 Task: Add Attachment from Google Drive to Card Card0000000355 in Board Board0000000089 in Workspace WS0000000030 in Trello. Add Cover Orange to Card Card0000000355 in Board Board0000000089 in Workspace WS0000000030 in Trello. Add "Add Label …" with "Title" Title0000000355 to Button Button0000000355 to Card Card0000000355 in Board Board0000000089 in Workspace WS0000000030 in Trello. Add Description DS0000000355 to Card Card0000000355 in Board Board0000000089 in Workspace WS0000000030 in Trello. Add Comment CM0000000355 to Card Card0000000355 in Board Board0000000089 in Workspace WS0000000030 in Trello
Action: Mouse moved to (429, 551)
Screenshot: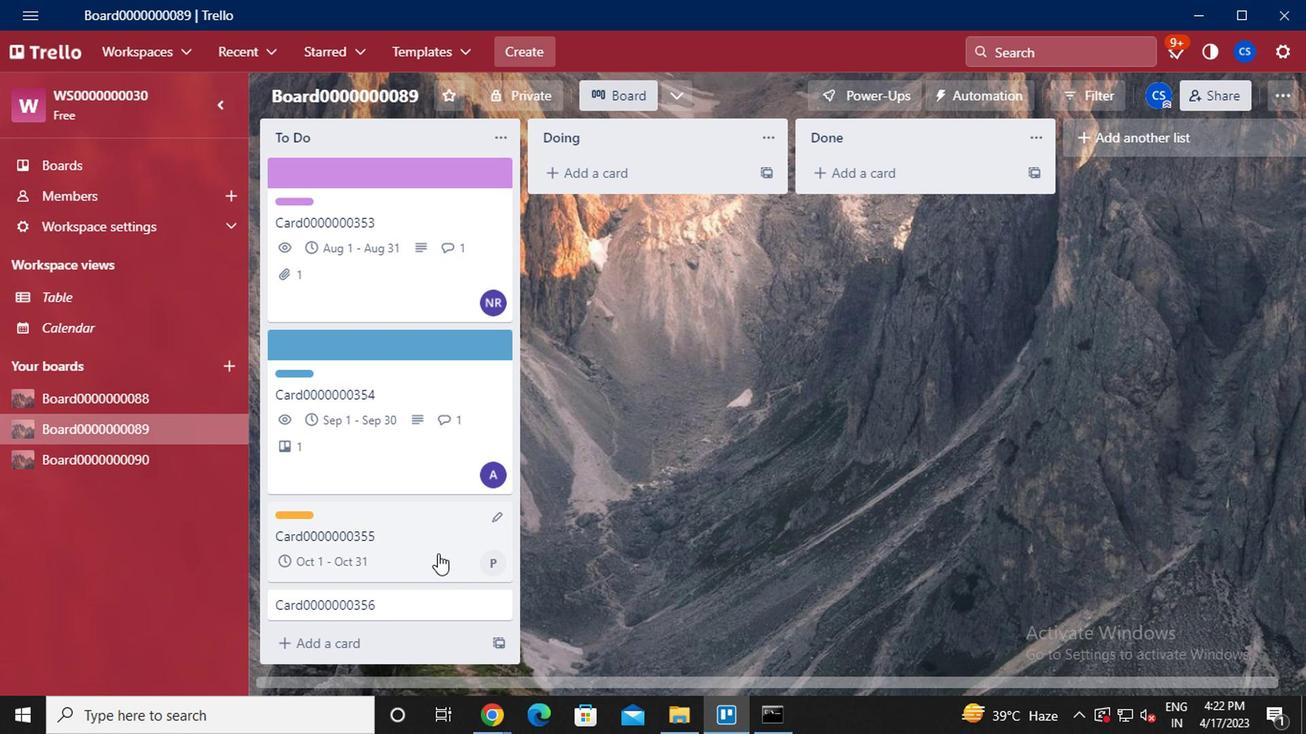 
Action: Mouse pressed left at (429, 551)
Screenshot: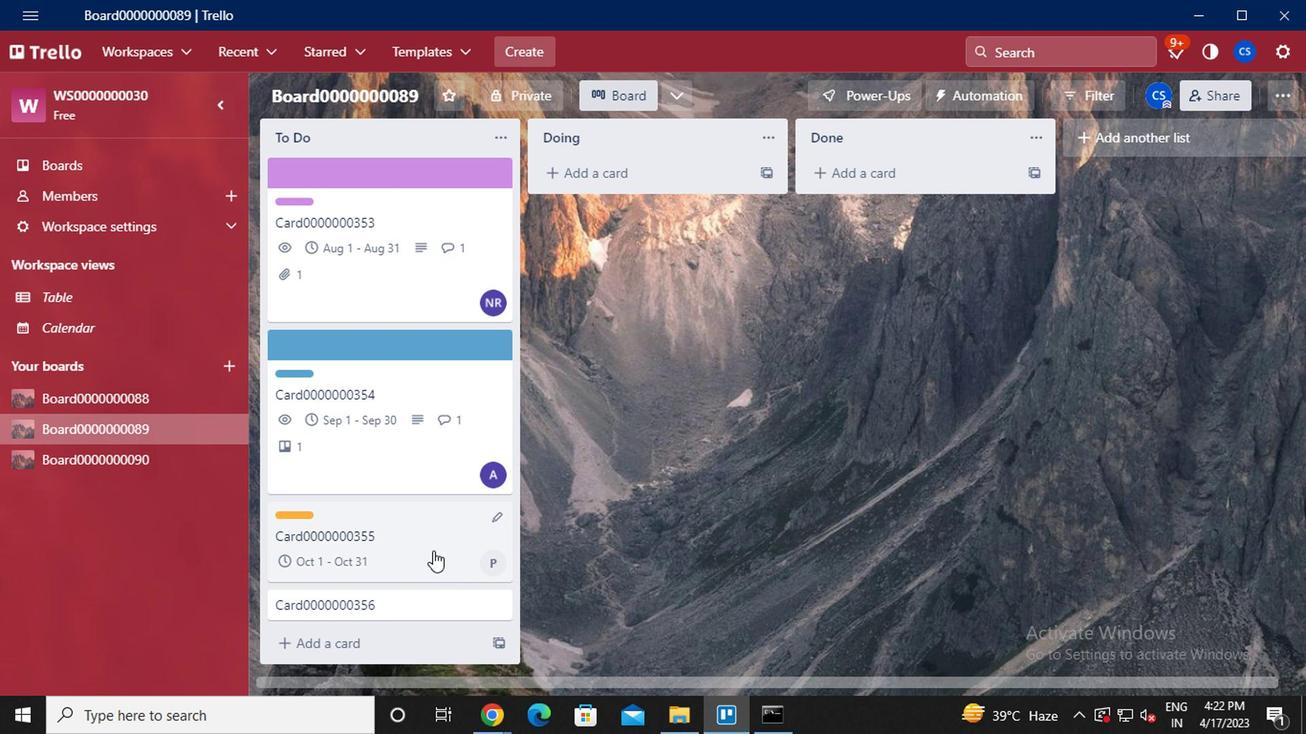 
Action: Mouse moved to (918, 340)
Screenshot: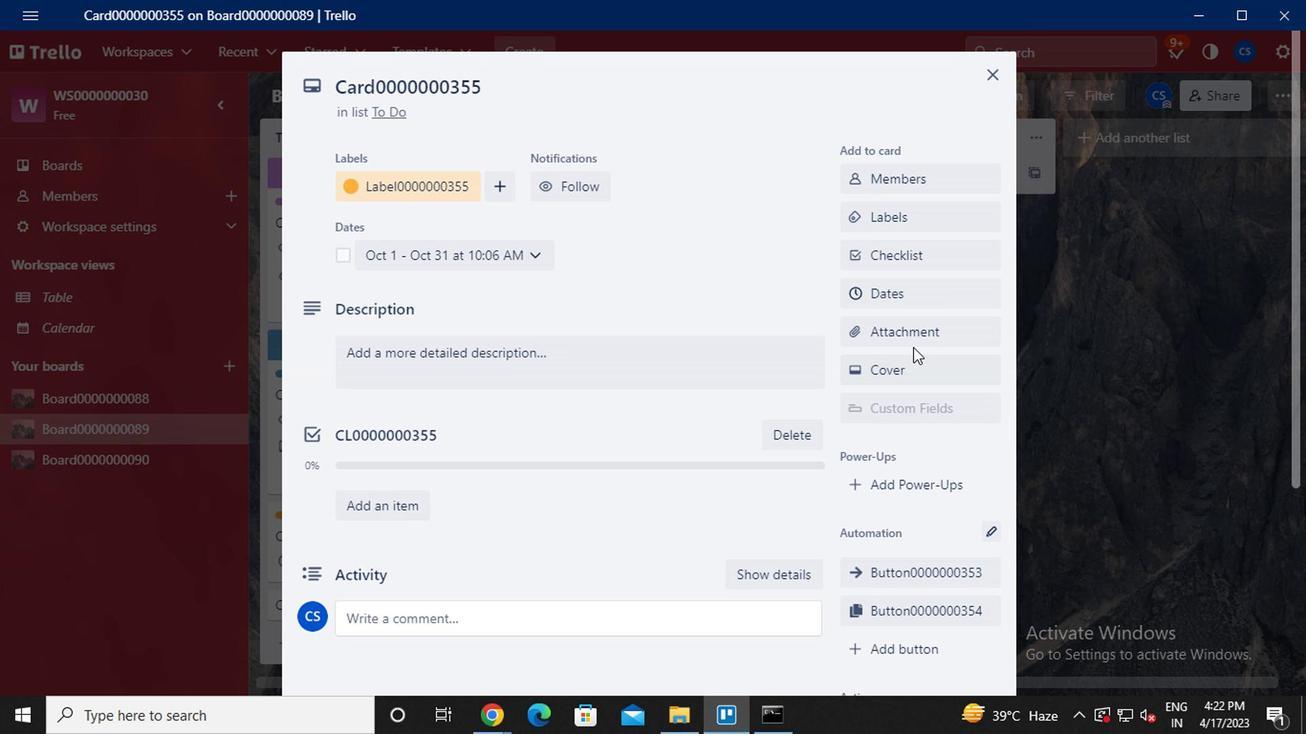 
Action: Mouse pressed left at (918, 340)
Screenshot: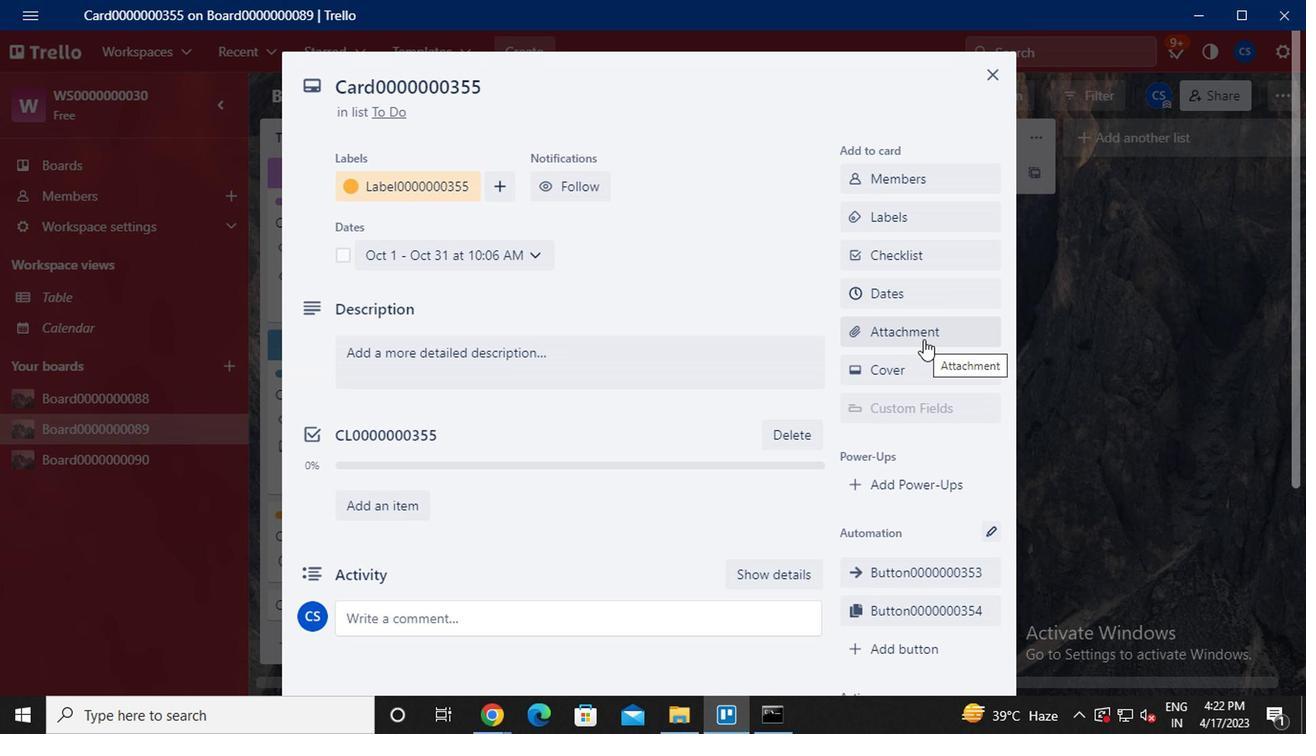 
Action: Mouse moved to (897, 223)
Screenshot: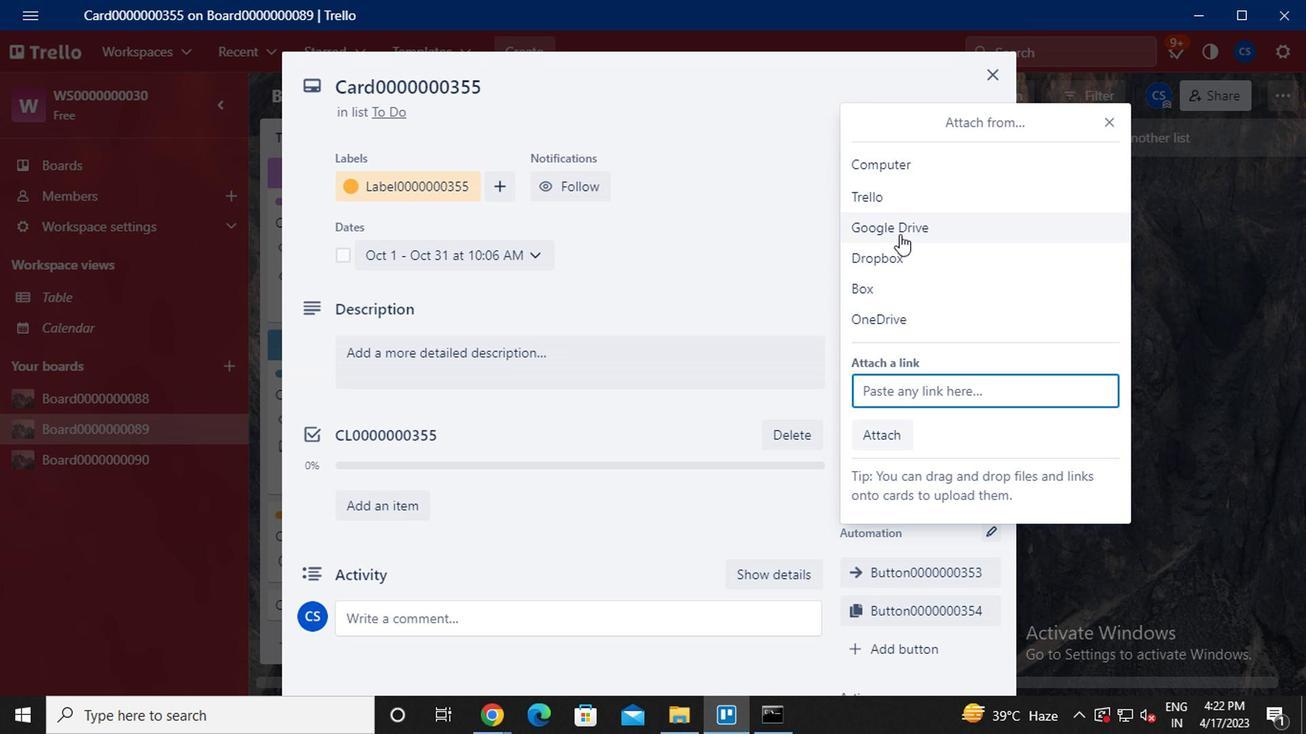 
Action: Mouse pressed left at (897, 223)
Screenshot: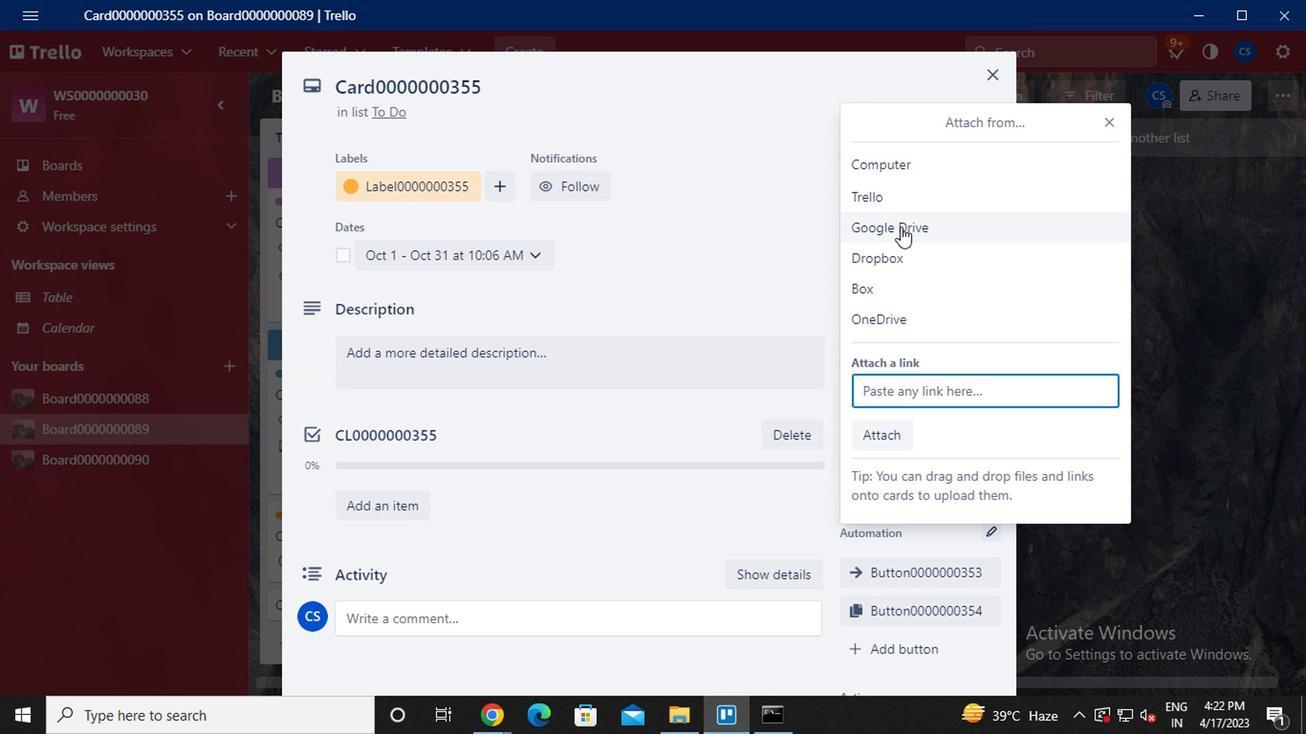 
Action: Mouse moved to (291, 353)
Screenshot: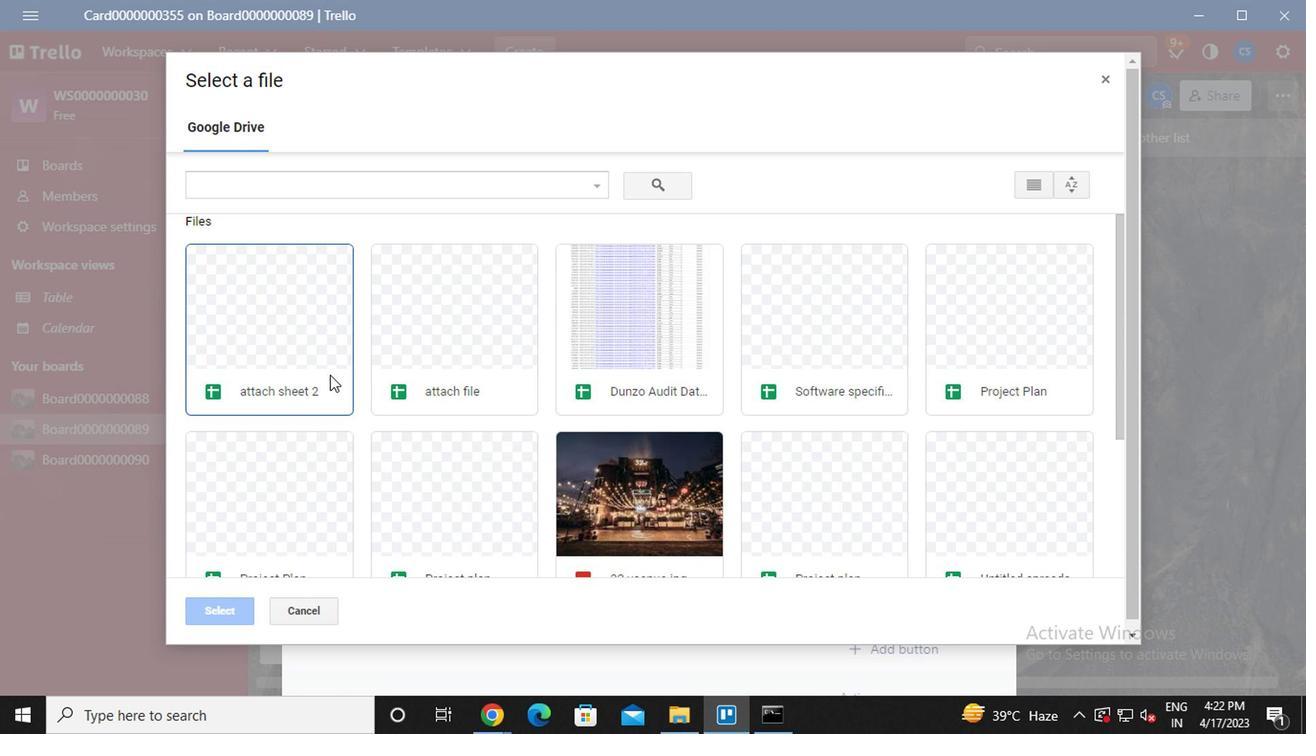 
Action: Mouse pressed left at (291, 353)
Screenshot: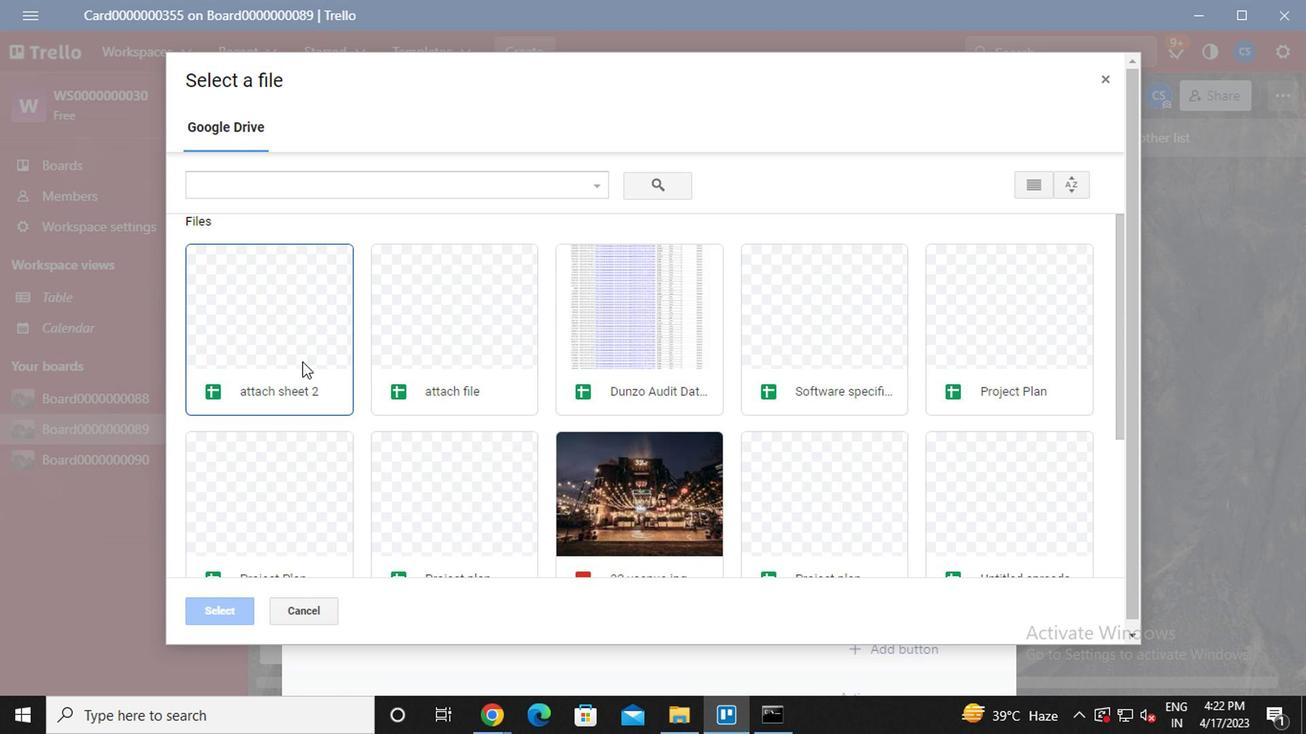 
Action: Mouse pressed left at (291, 353)
Screenshot: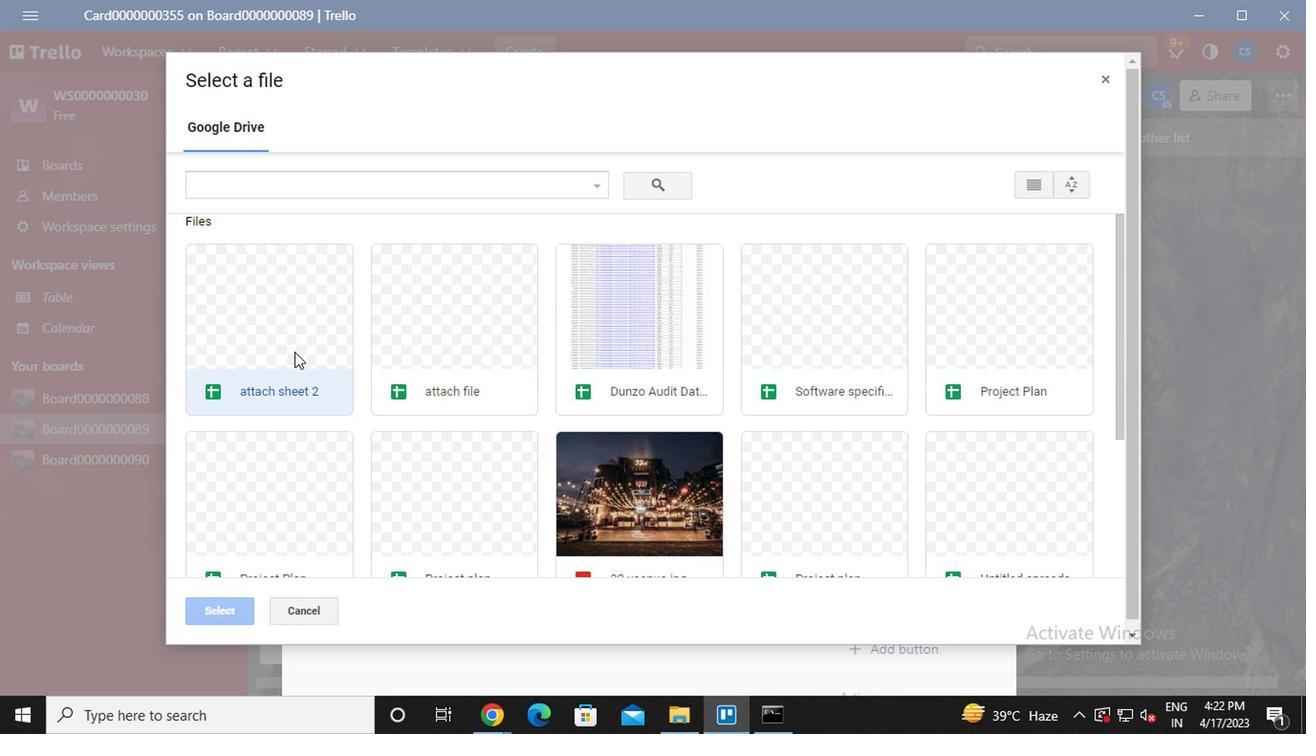 
Action: Mouse moved to (891, 361)
Screenshot: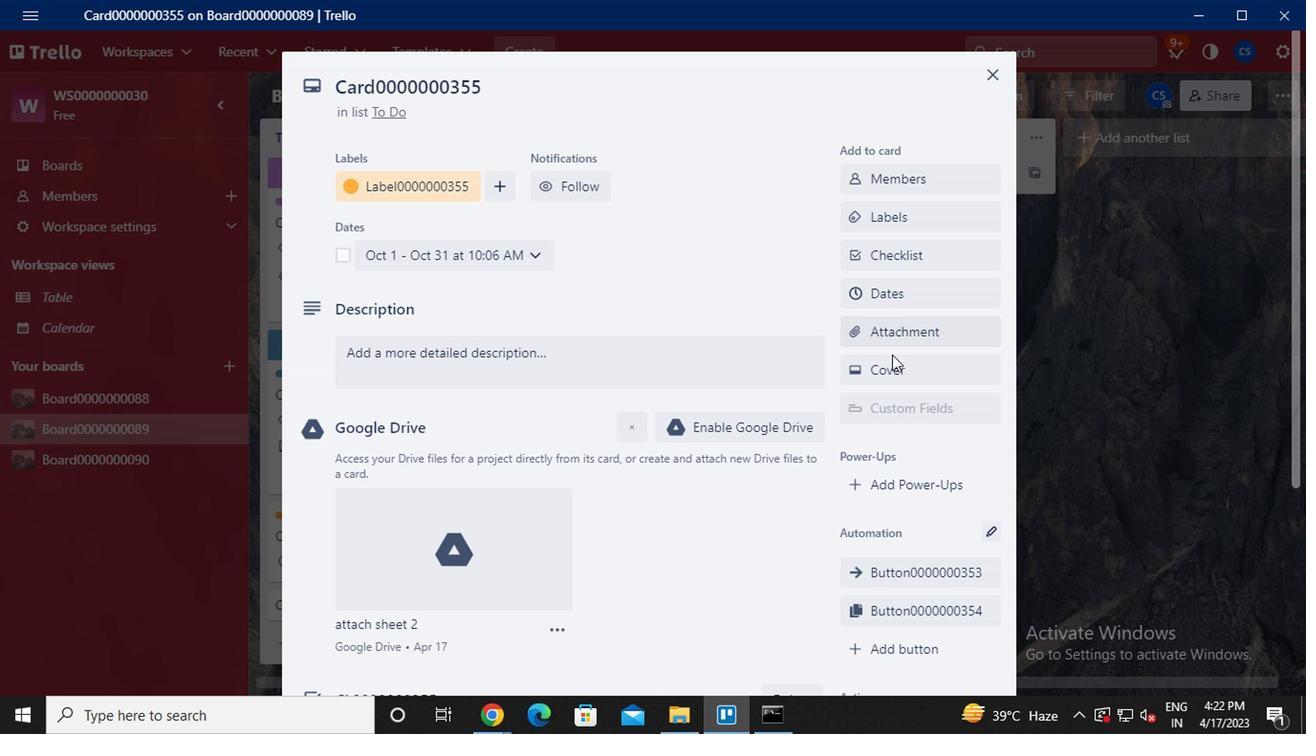 
Action: Mouse pressed left at (891, 361)
Screenshot: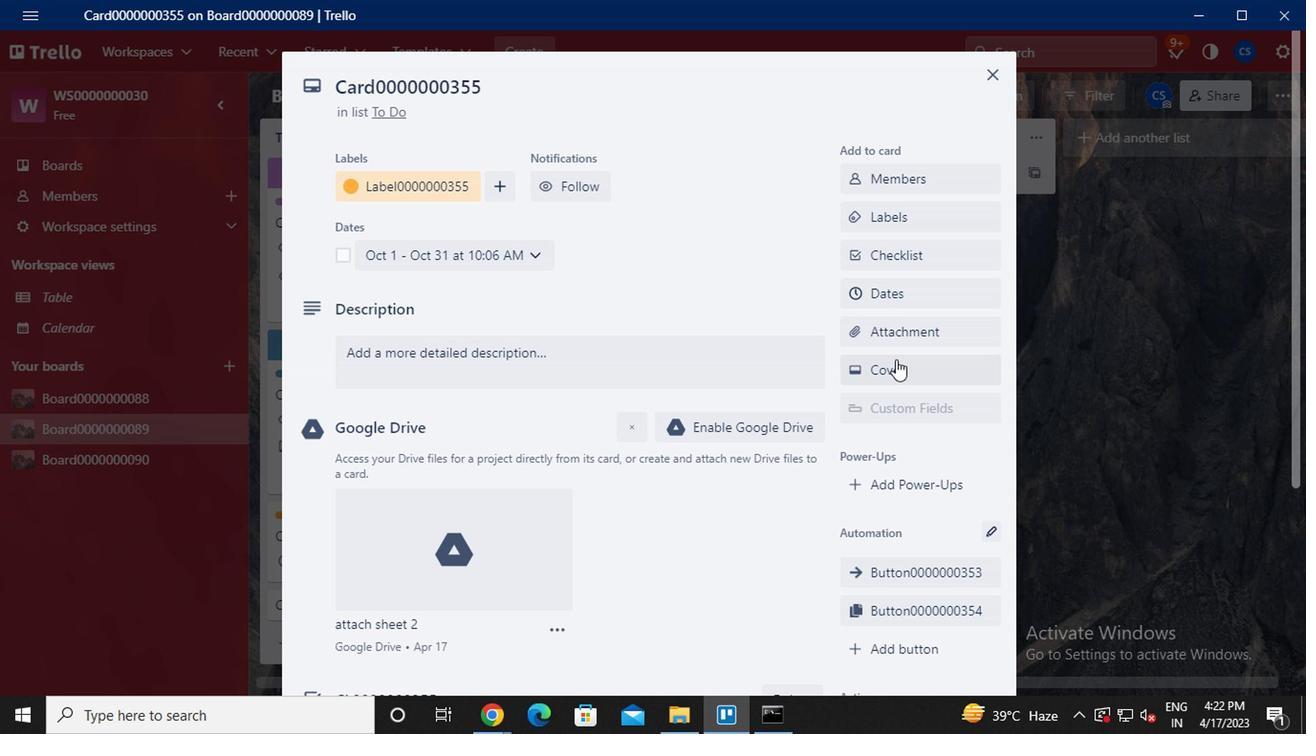 
Action: Mouse moved to (996, 329)
Screenshot: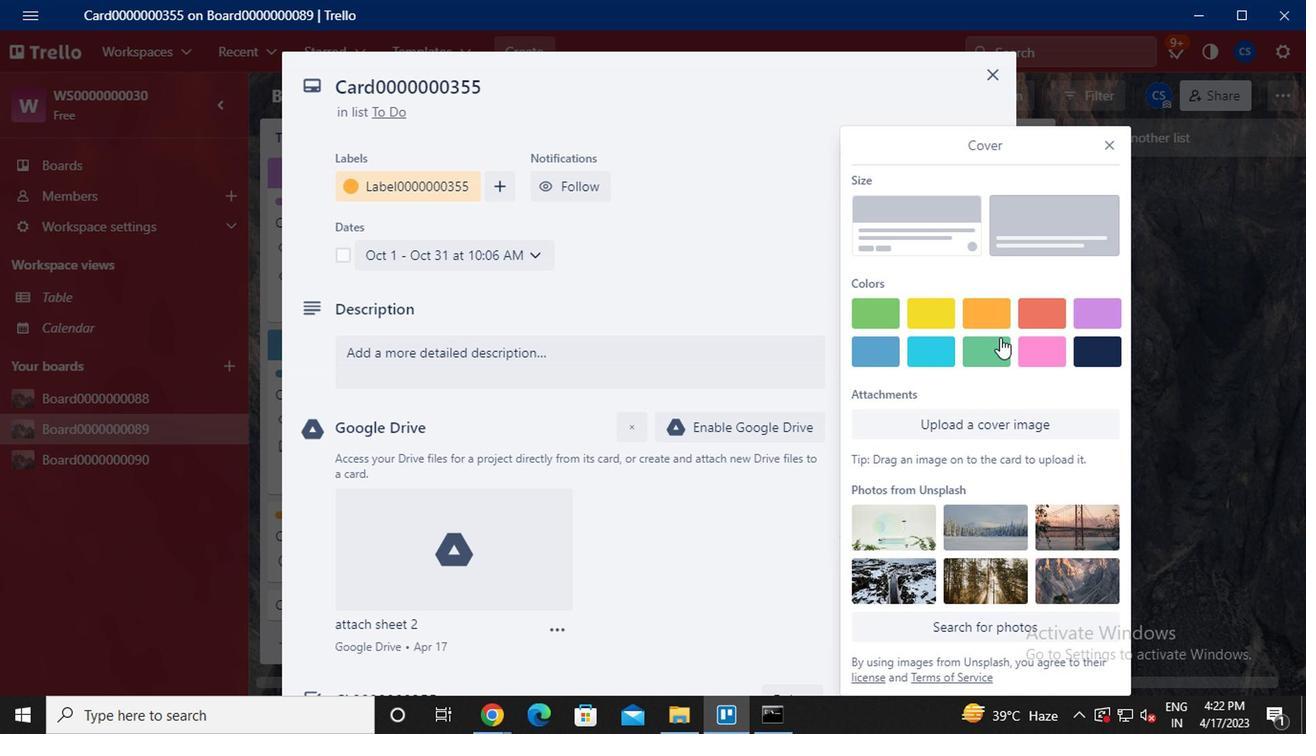 
Action: Mouse pressed left at (996, 329)
Screenshot: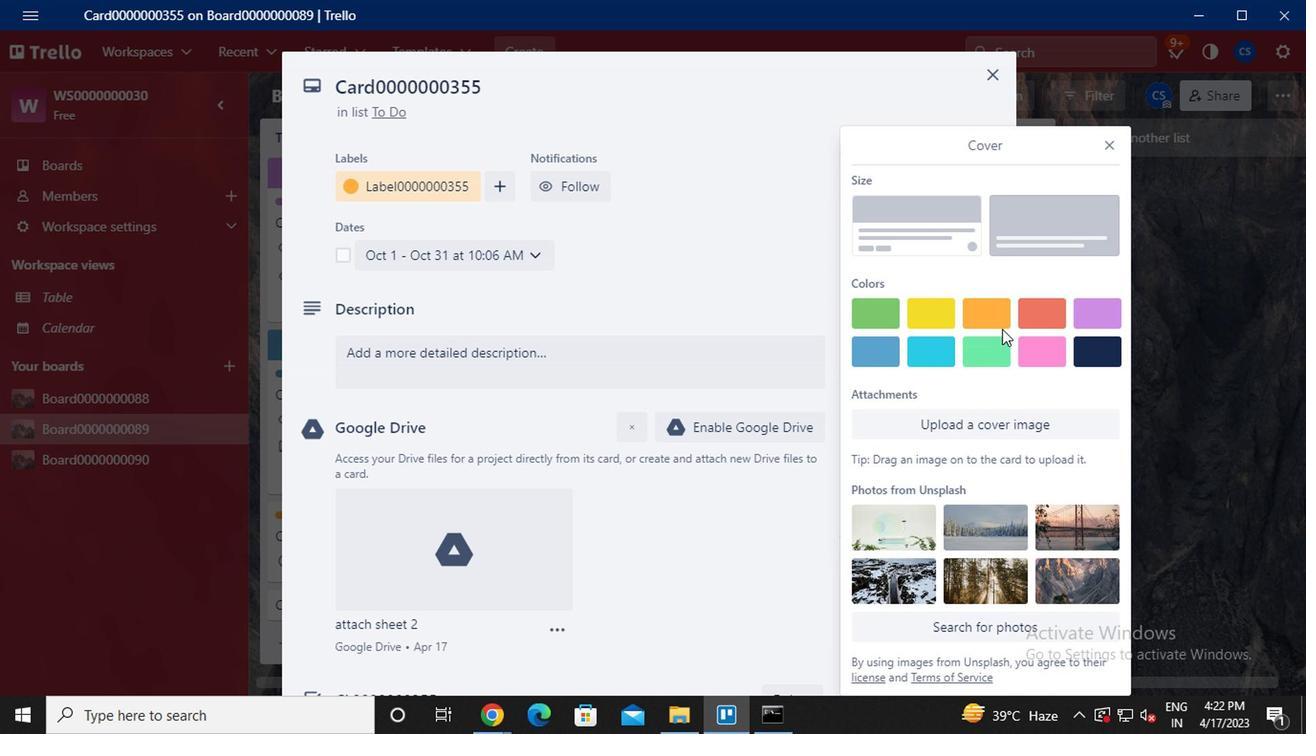 
Action: Mouse moved to (1106, 112)
Screenshot: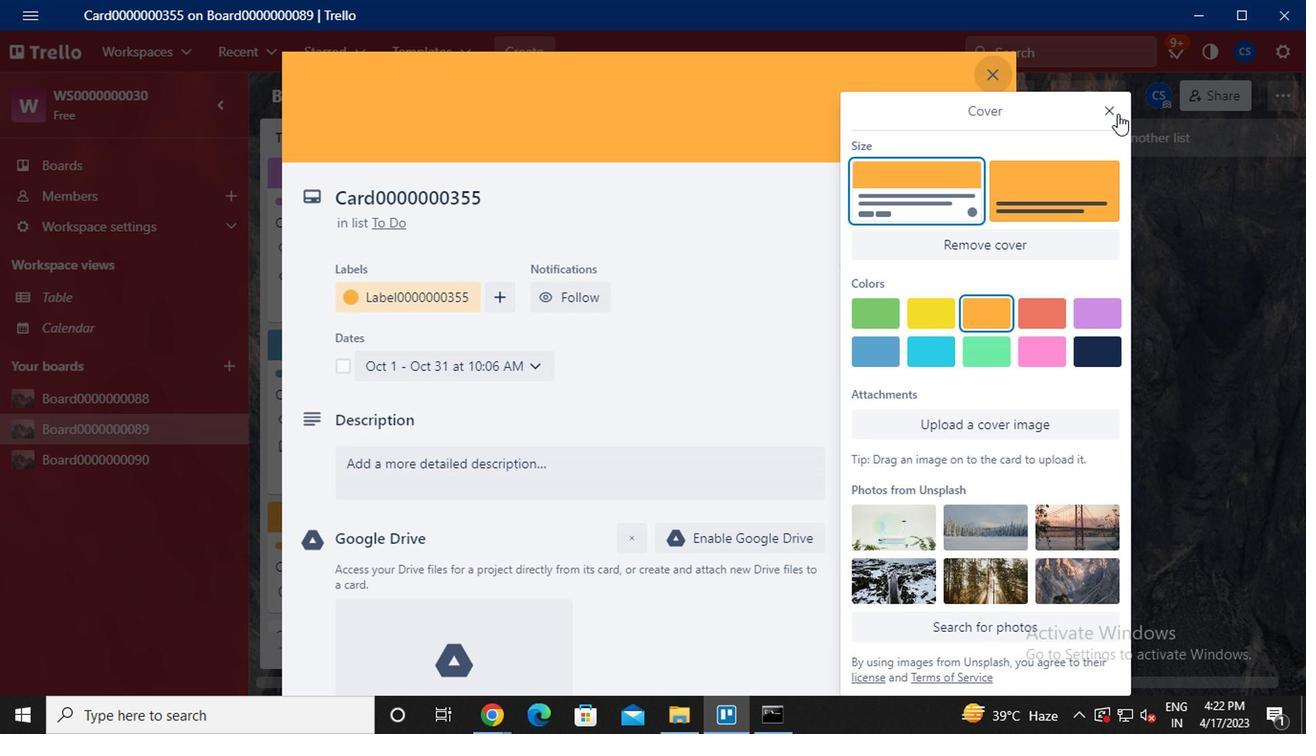 
Action: Mouse pressed left at (1106, 112)
Screenshot: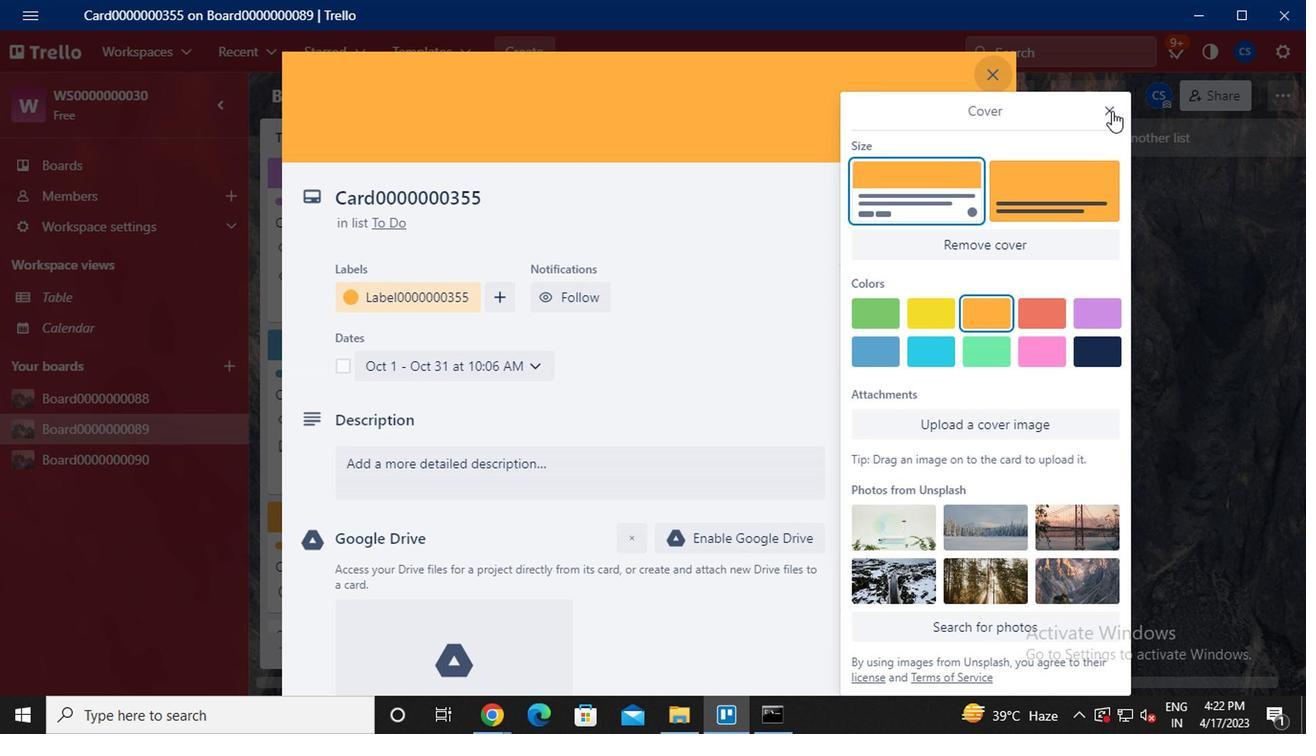 
Action: Mouse moved to (868, 380)
Screenshot: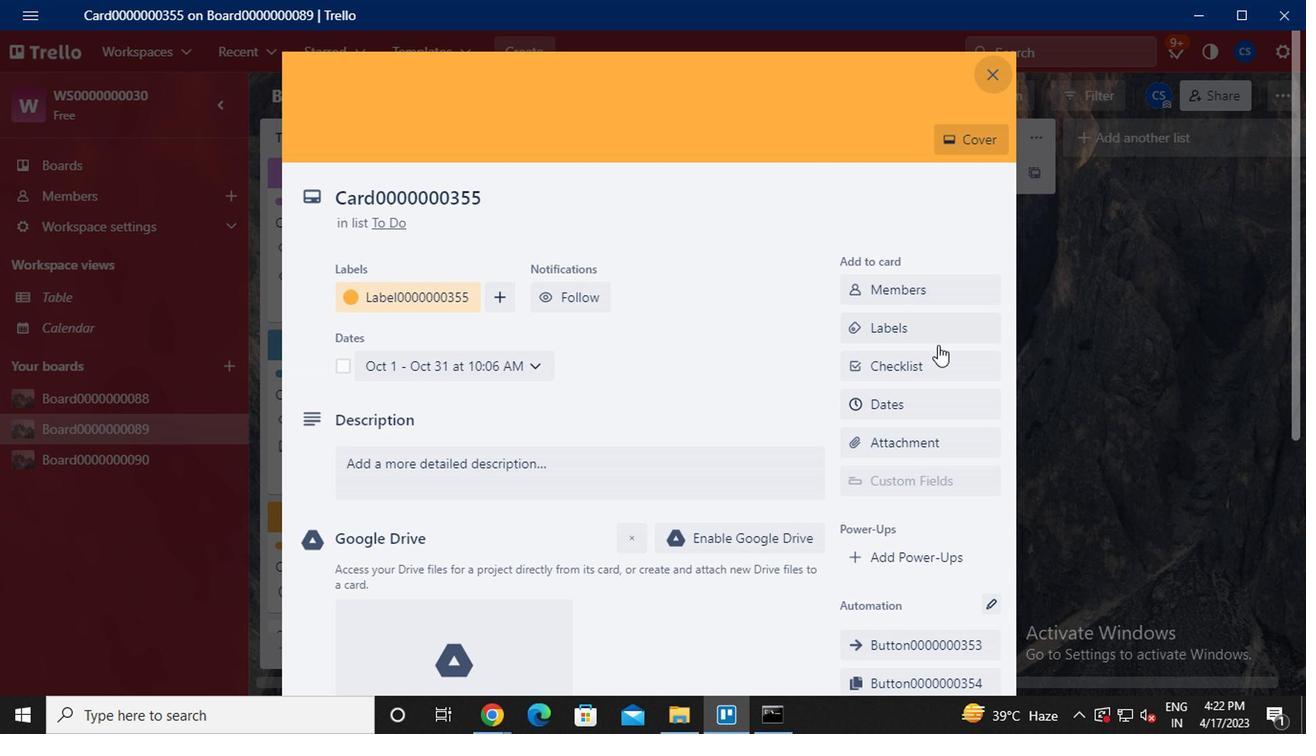 
Action: Mouse scrolled (868, 379) with delta (0, 0)
Screenshot: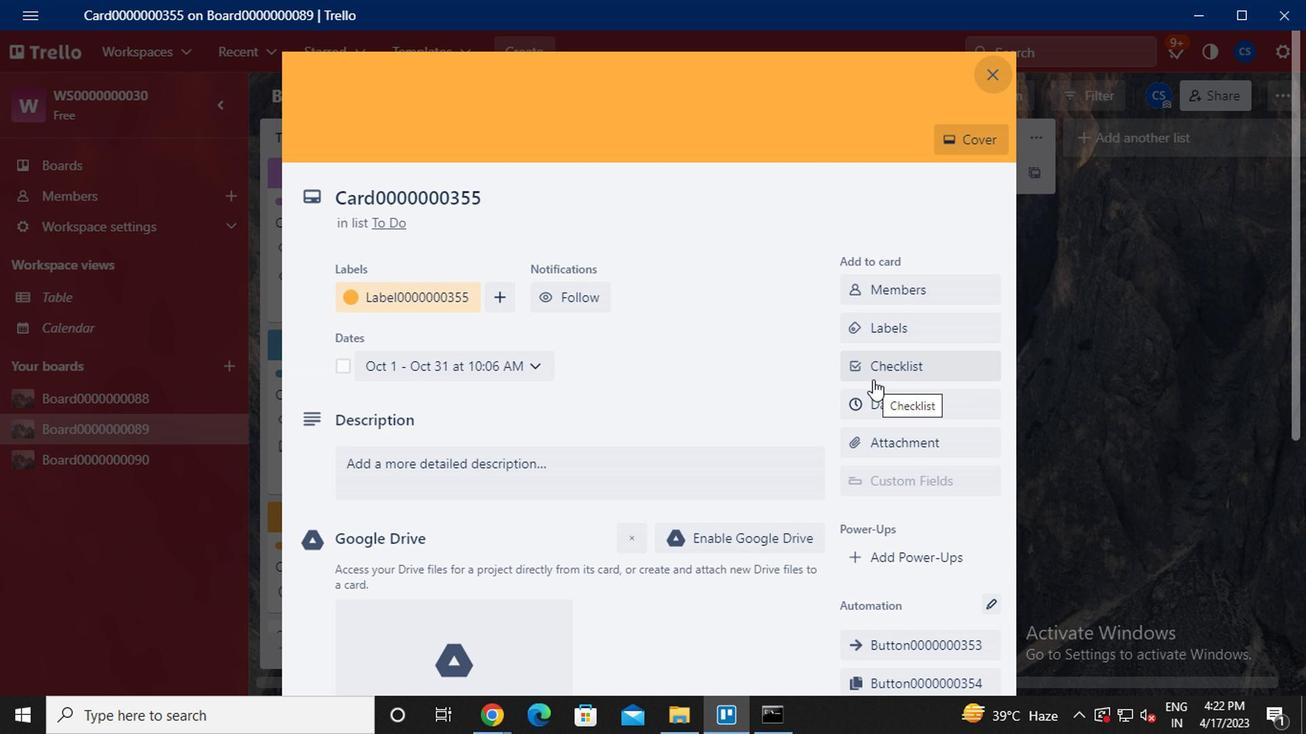 
Action: Mouse moved to (877, 410)
Screenshot: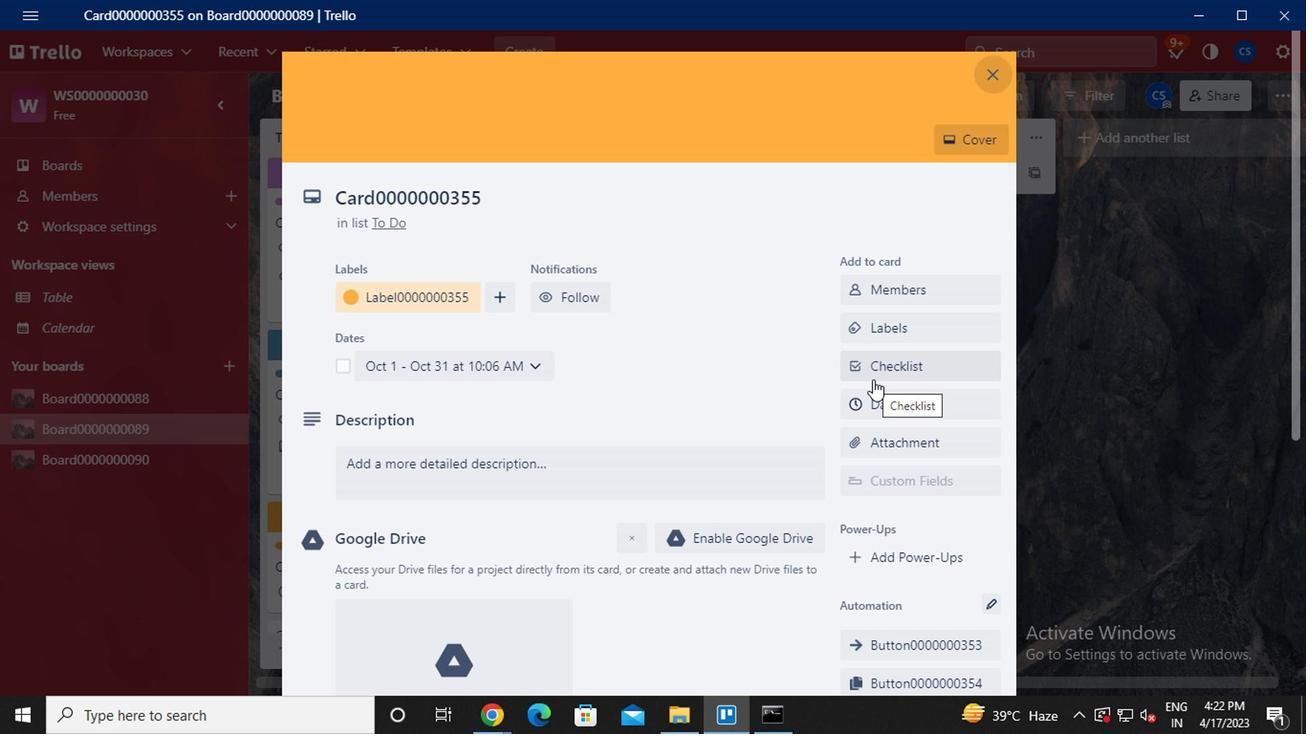 
Action: Mouse scrolled (877, 410) with delta (0, 0)
Screenshot: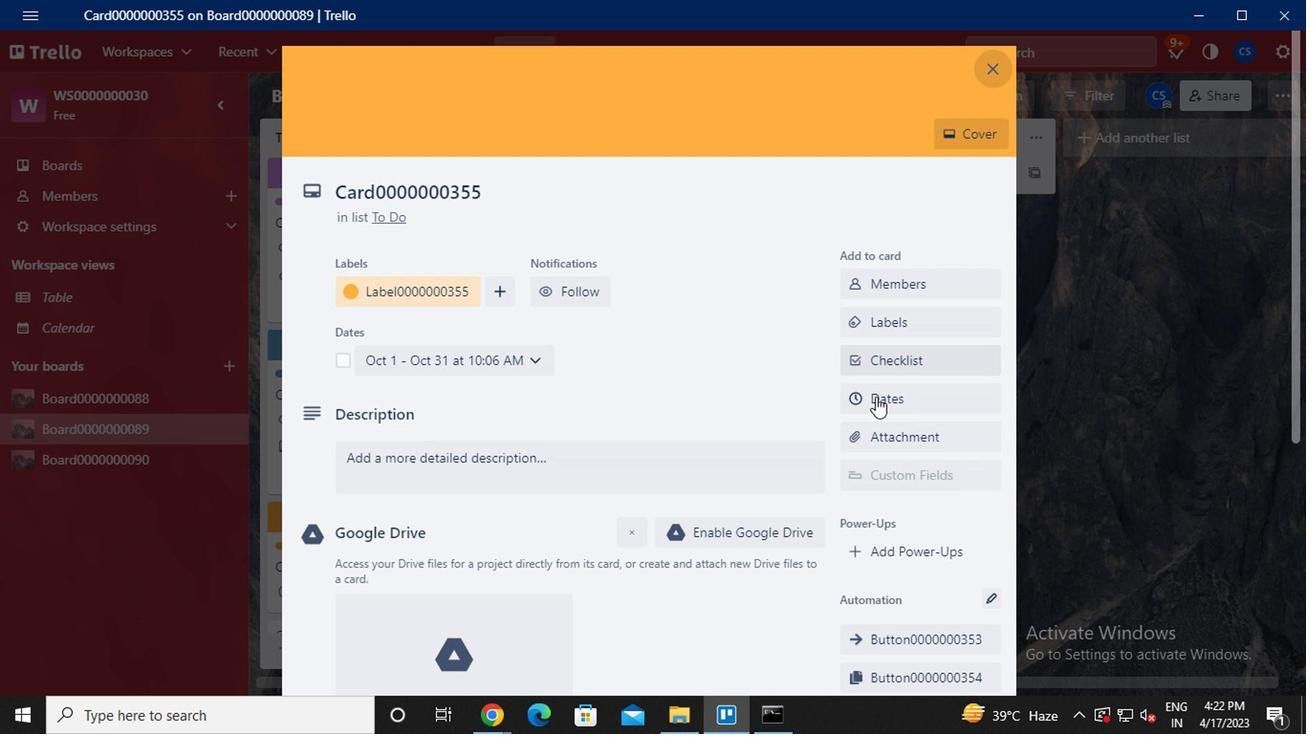 
Action: Mouse scrolled (877, 410) with delta (0, 0)
Screenshot: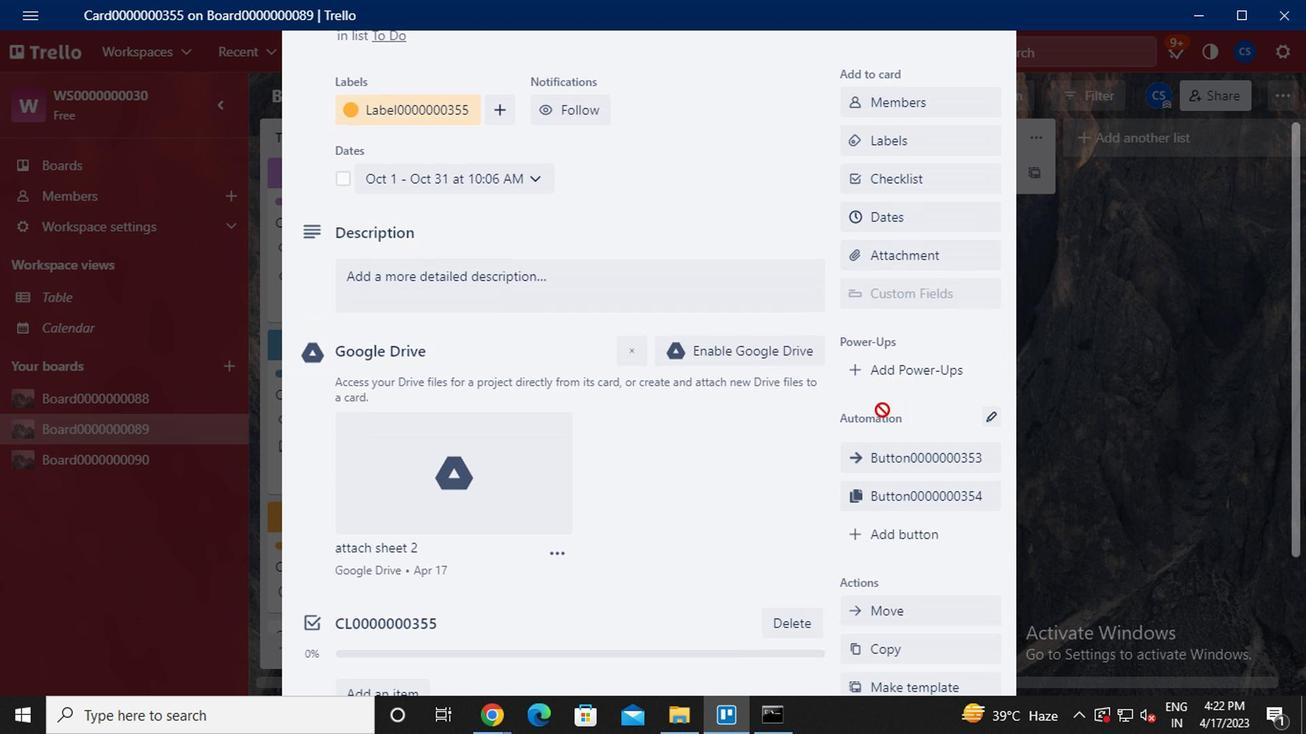 
Action: Mouse moved to (897, 438)
Screenshot: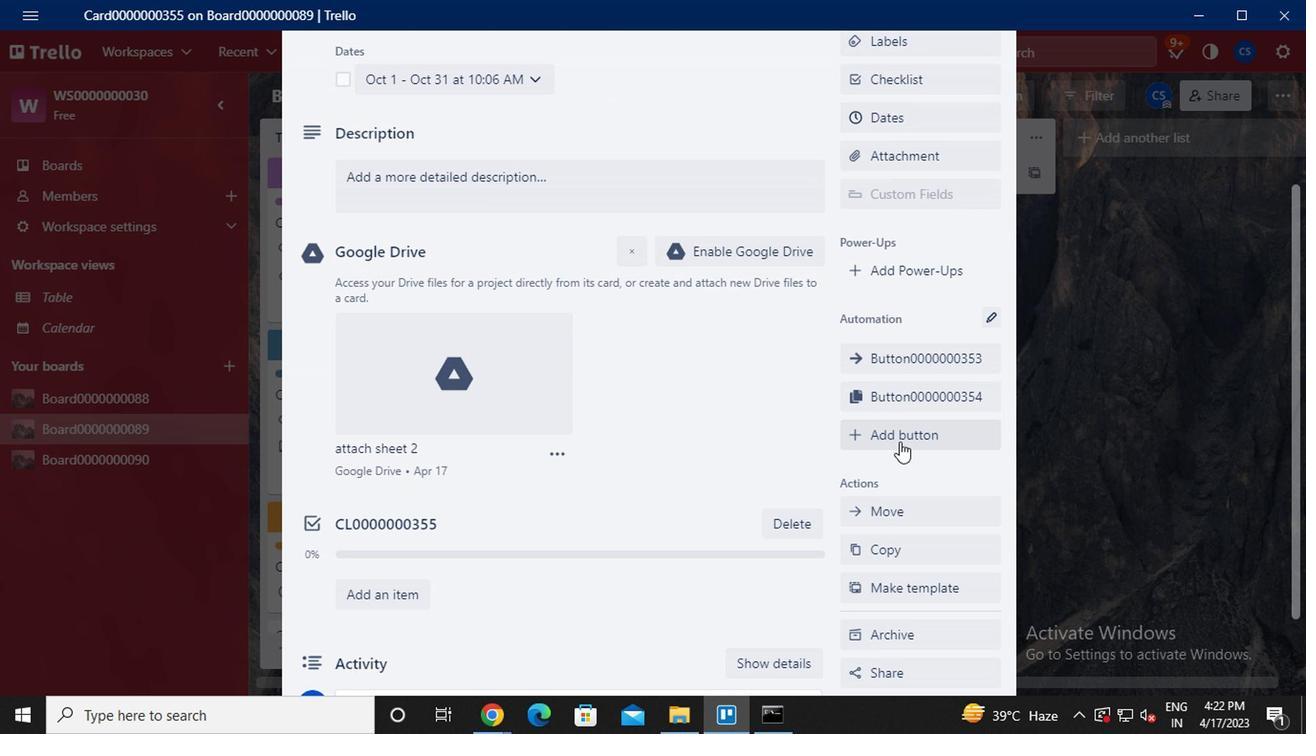 
Action: Mouse pressed left at (897, 438)
Screenshot: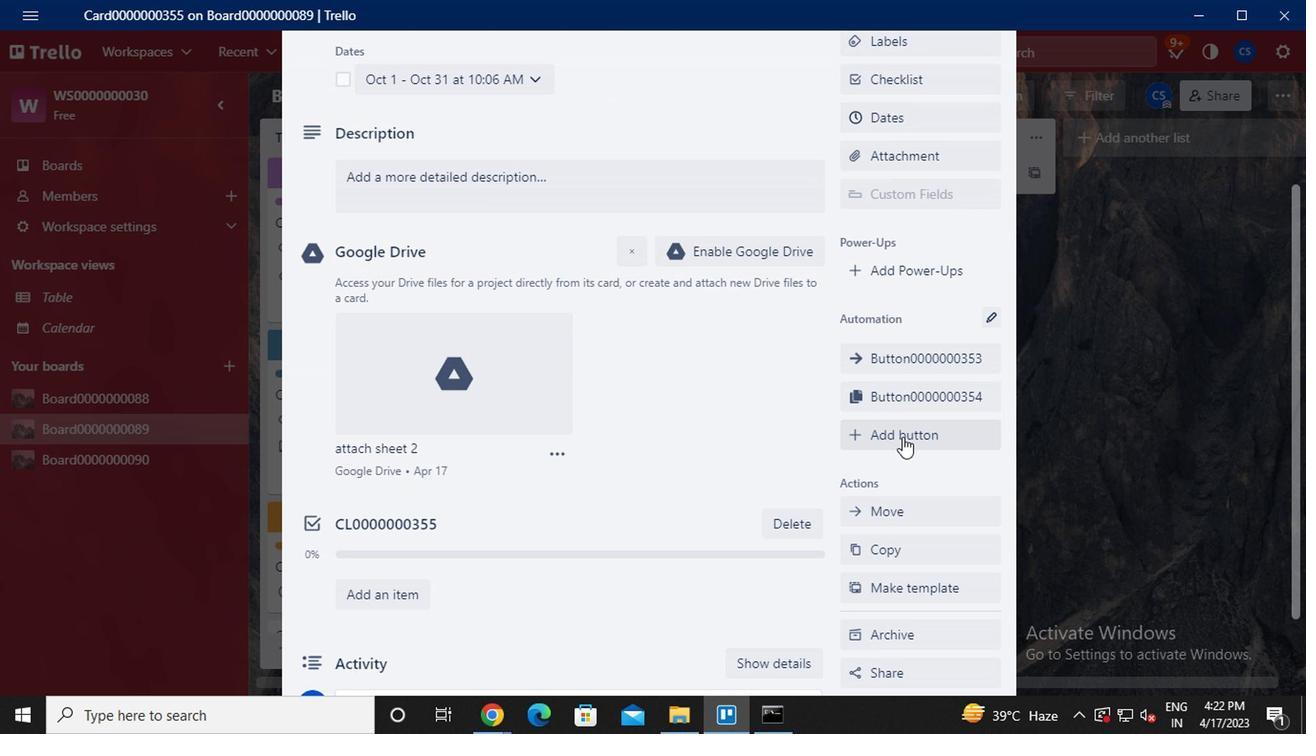 
Action: Mouse moved to (932, 251)
Screenshot: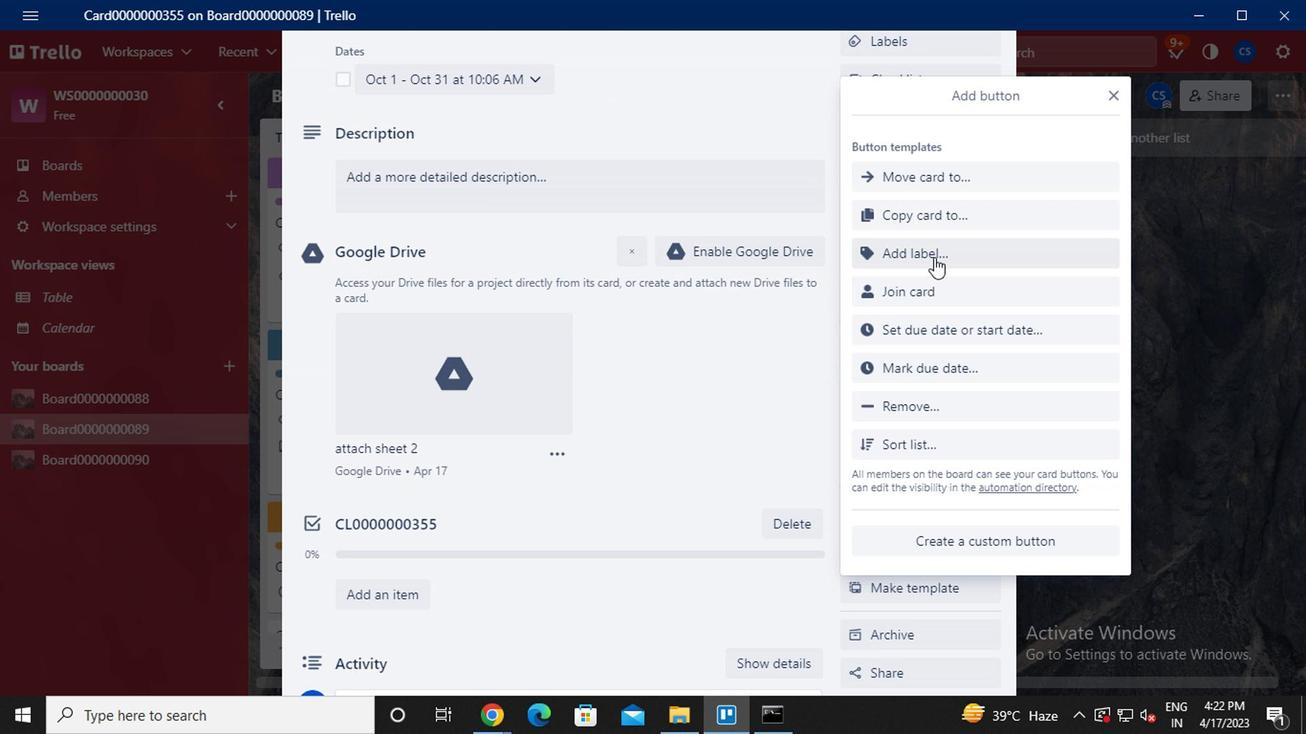 
Action: Mouse pressed left at (932, 251)
Screenshot: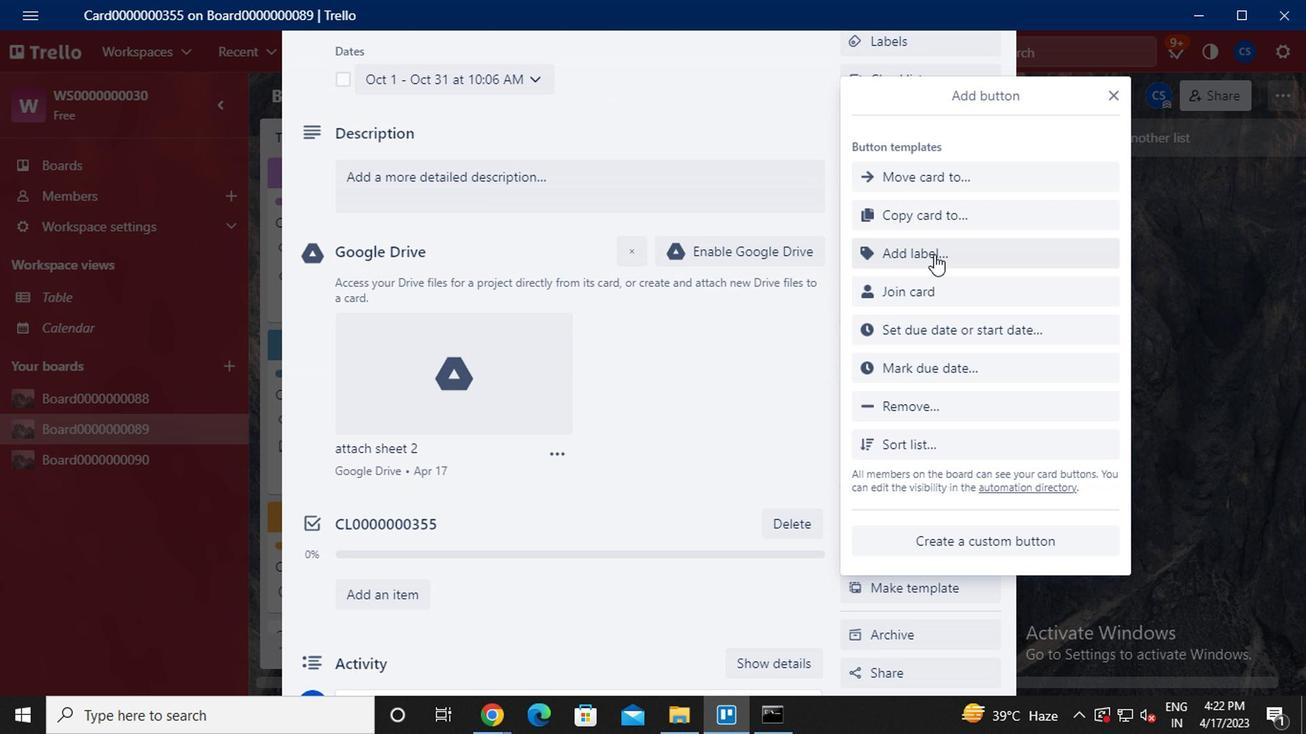 
Action: Mouse moved to (961, 228)
Screenshot: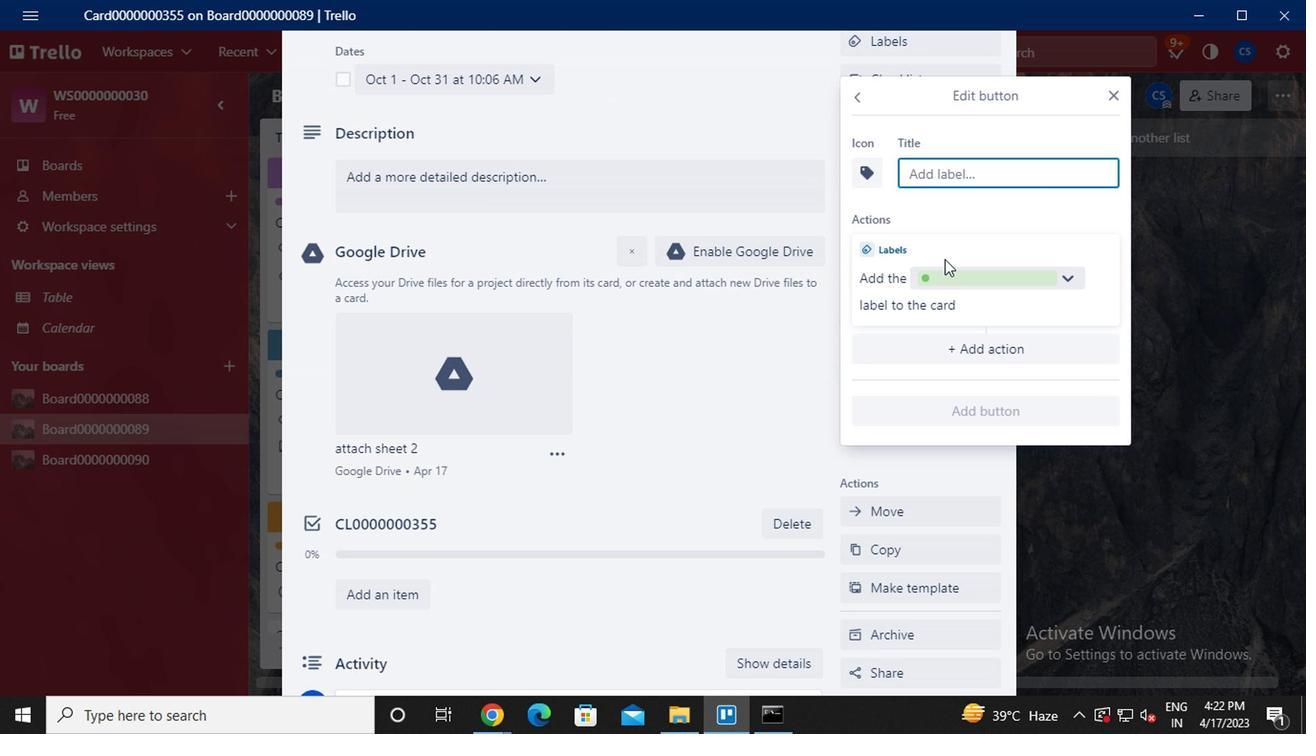 
Action: Key pressed <Key.caps_lock><Key.caps_lock>t<Key.caps_lock>itle0000000355
Screenshot: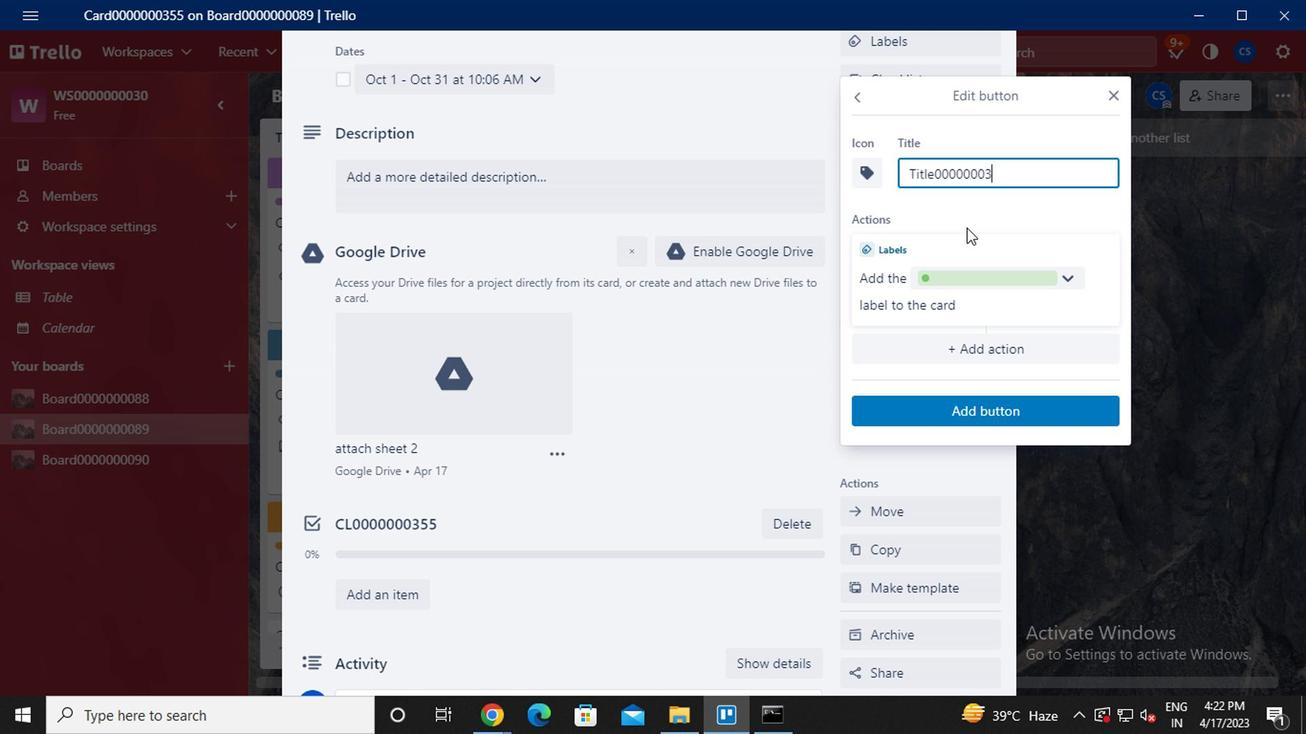 
Action: Mouse moved to (995, 410)
Screenshot: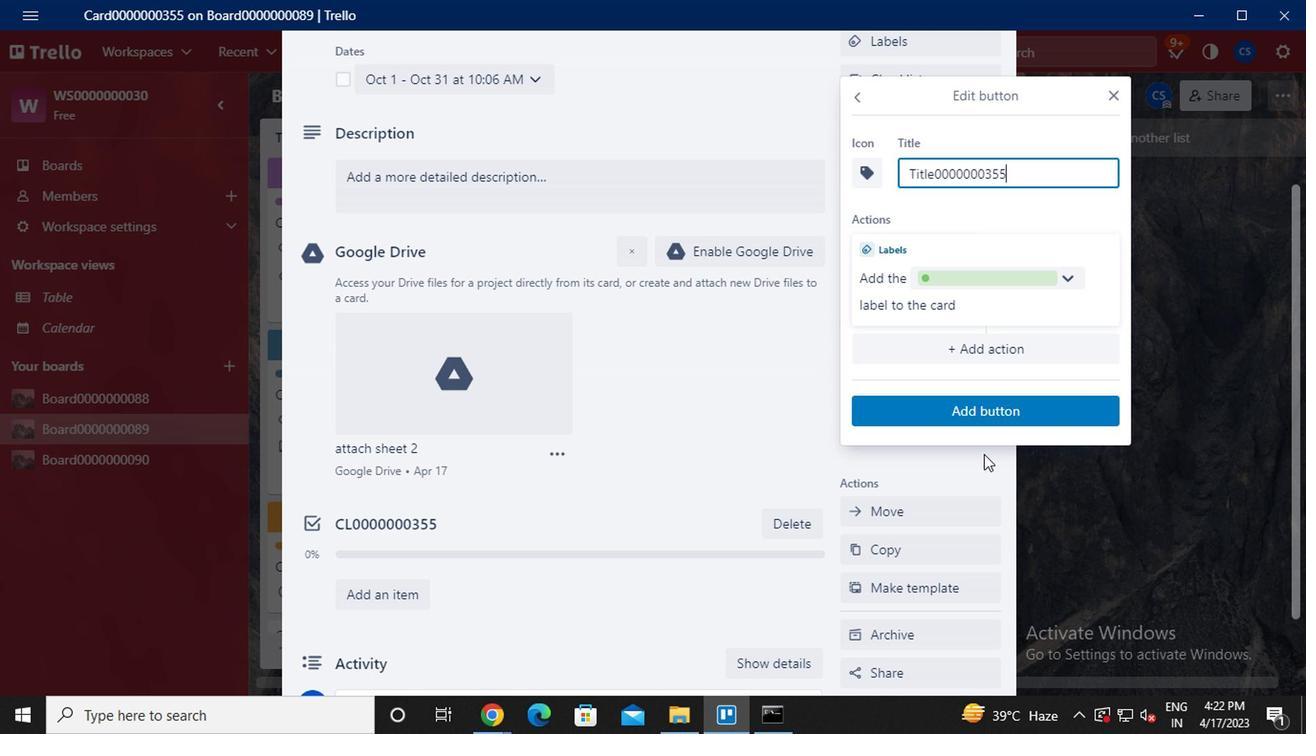 
Action: Mouse pressed left at (995, 410)
Screenshot: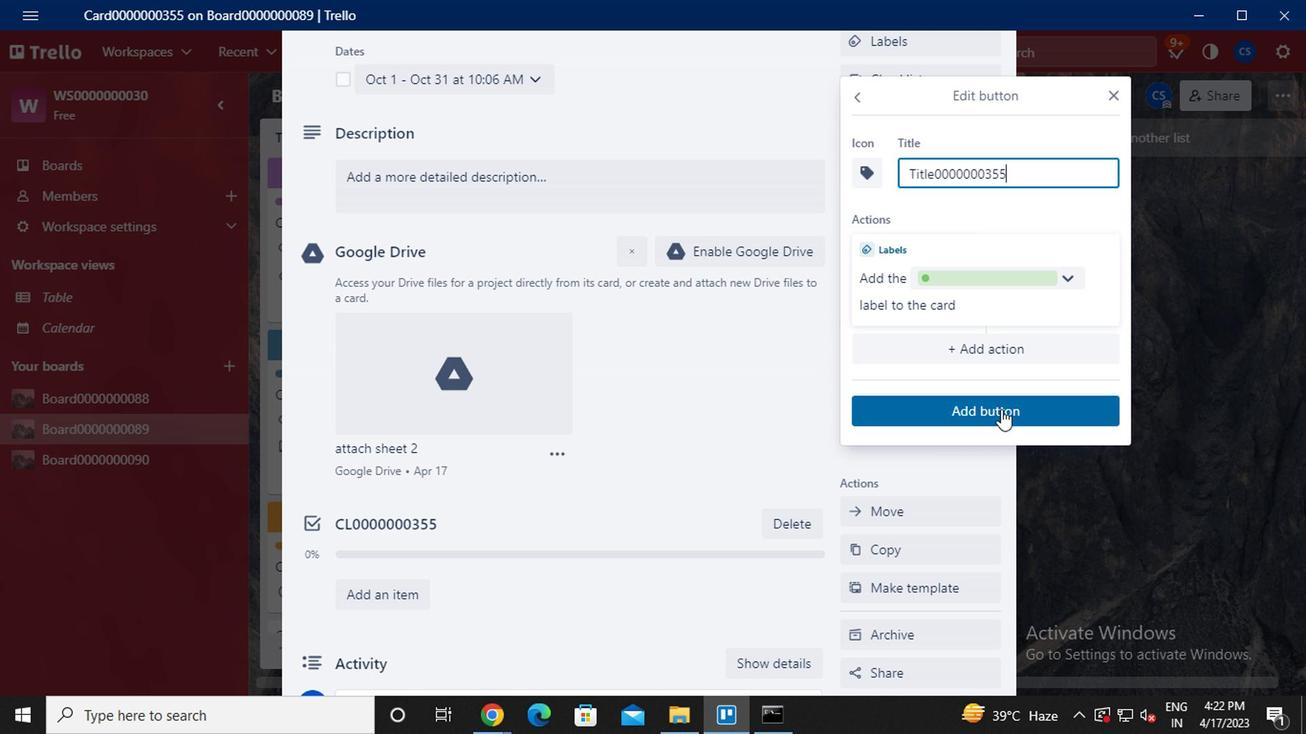 
Action: Mouse moved to (765, 440)
Screenshot: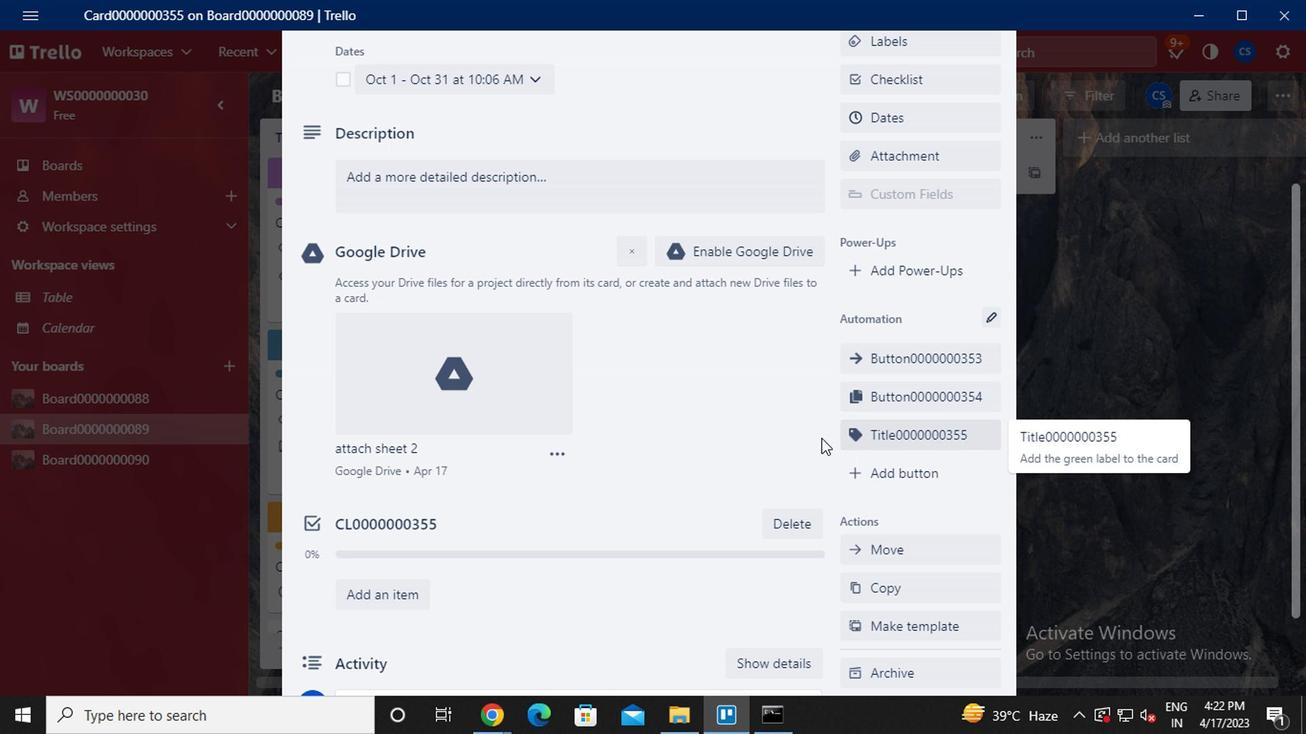 
Action: Mouse scrolled (765, 440) with delta (0, 0)
Screenshot: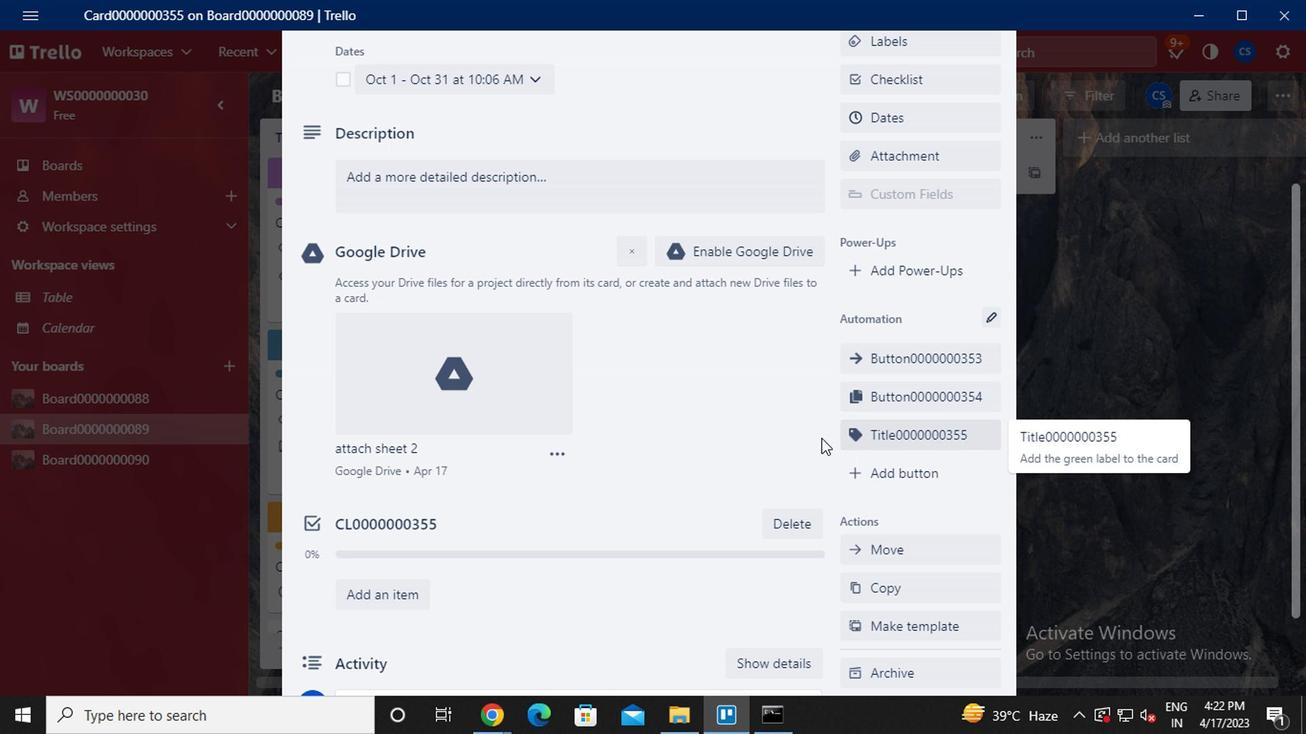
Action: Mouse moved to (544, 289)
Screenshot: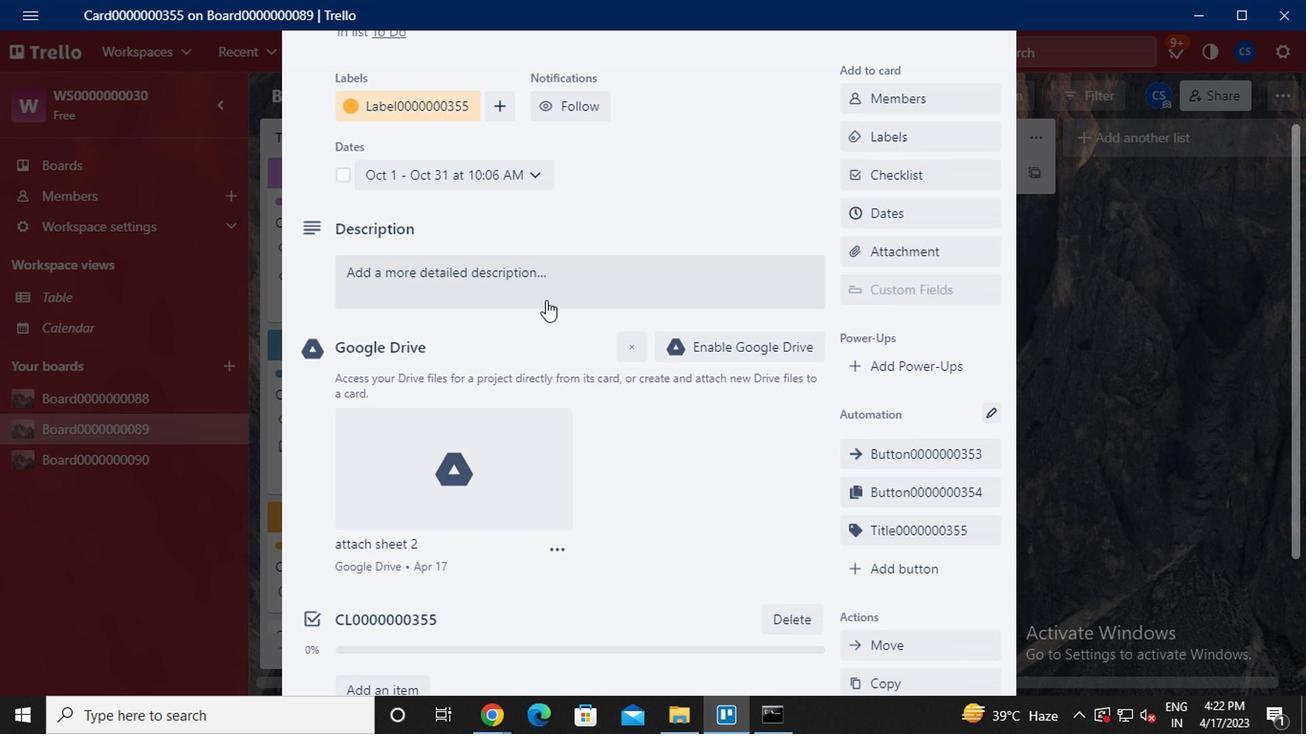 
Action: Mouse pressed left at (544, 289)
Screenshot: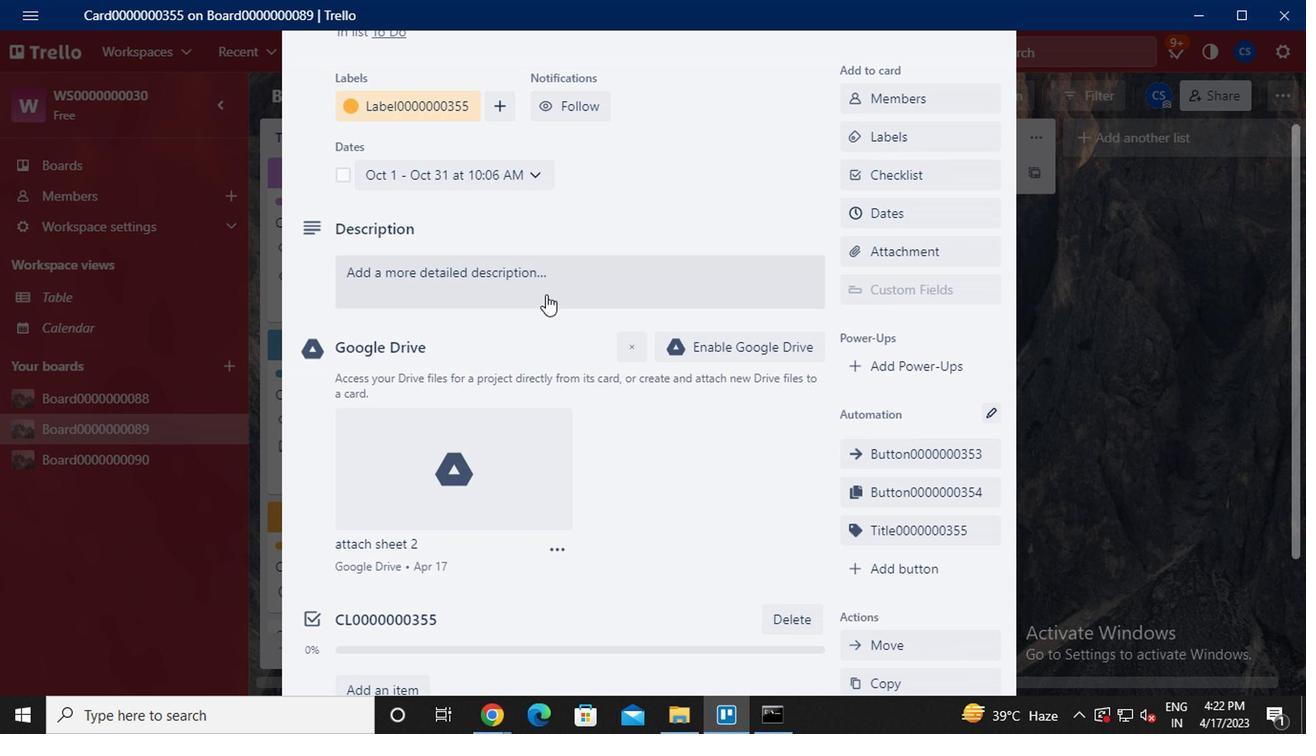 
Action: Key pressed <Key.caps_lock>ds0000000355
Screenshot: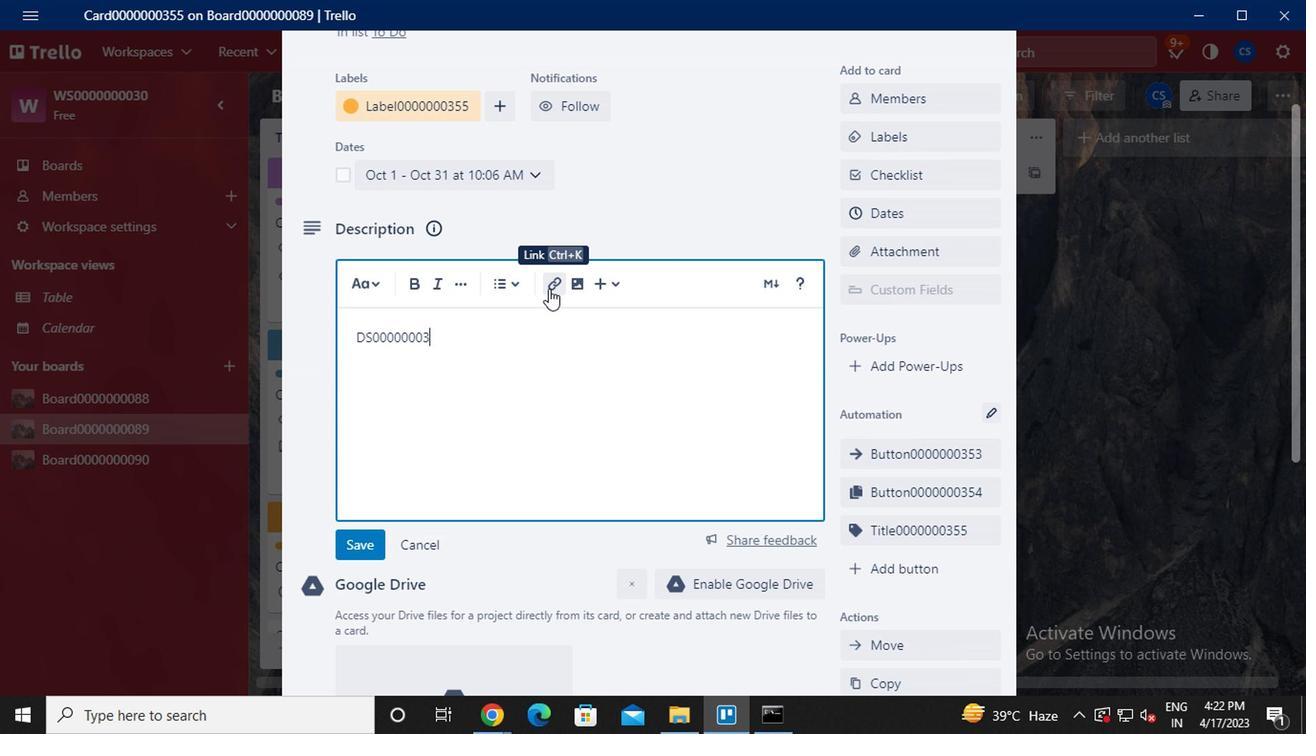 
Action: Mouse moved to (355, 552)
Screenshot: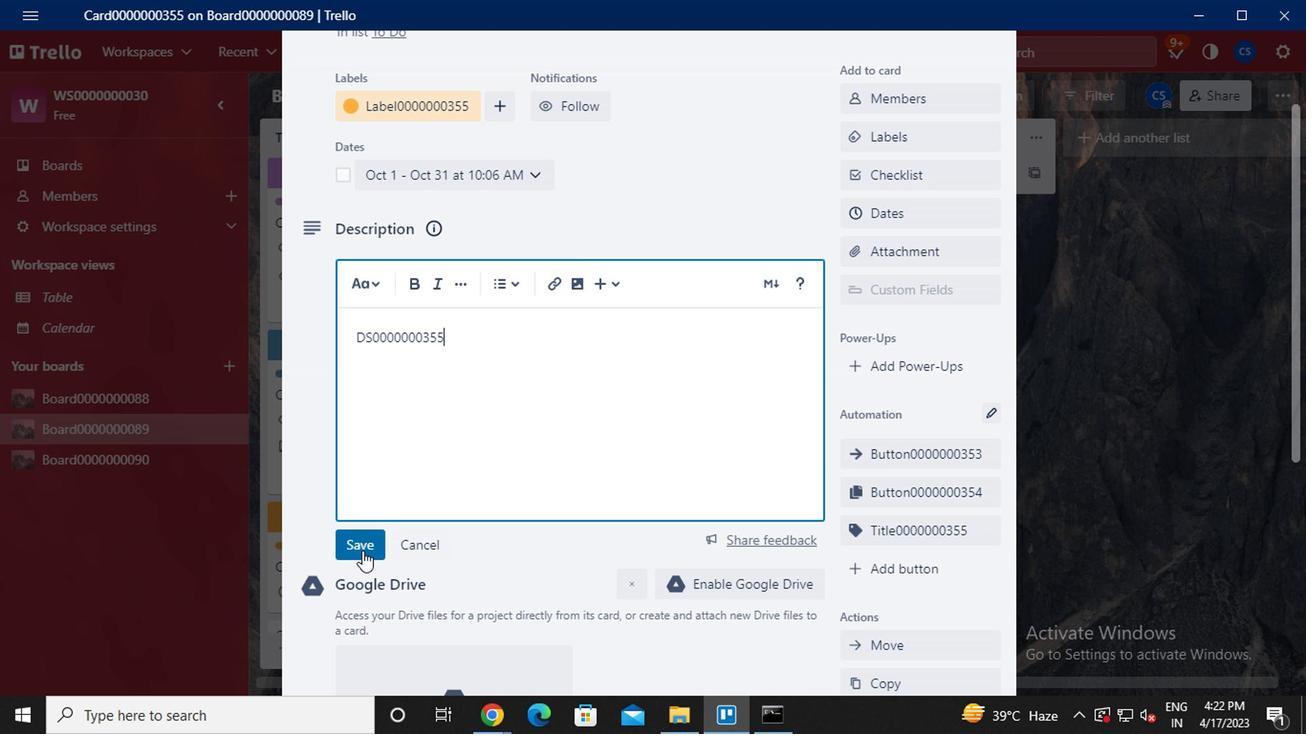 
Action: Mouse pressed left at (355, 552)
Screenshot: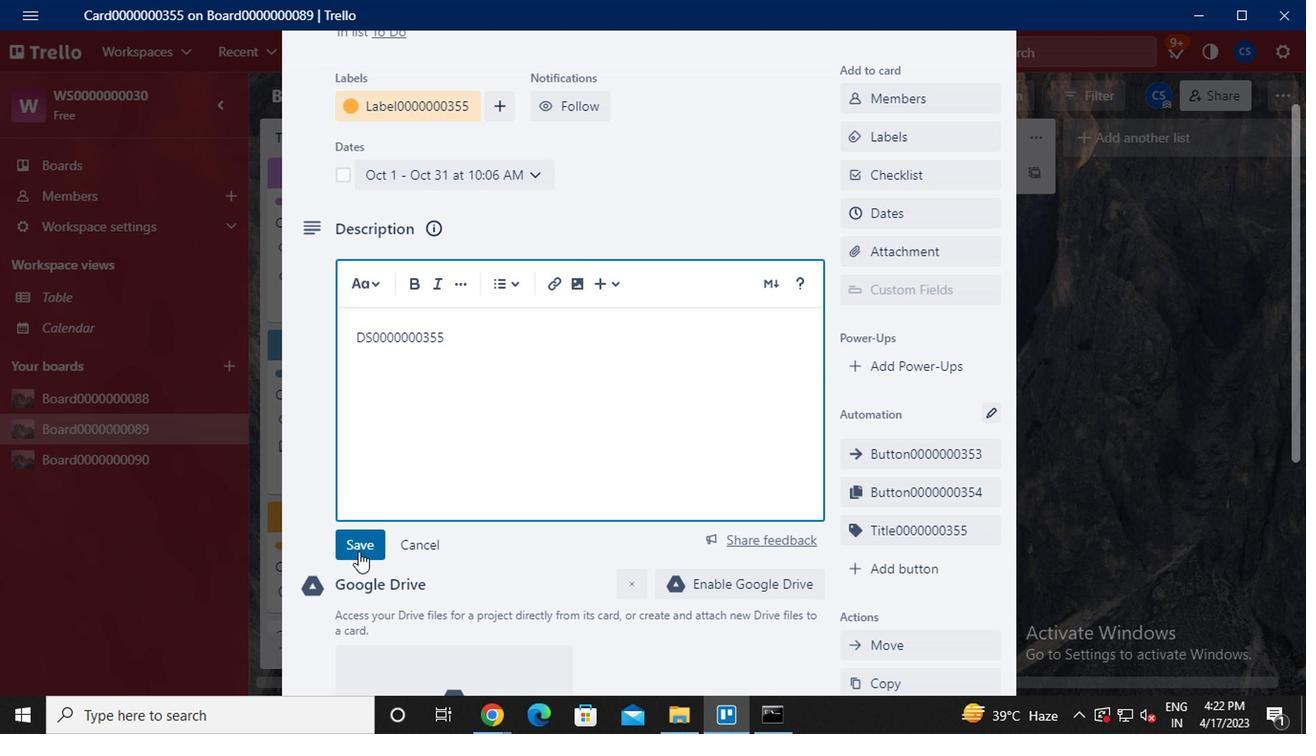 
Action: Mouse moved to (412, 540)
Screenshot: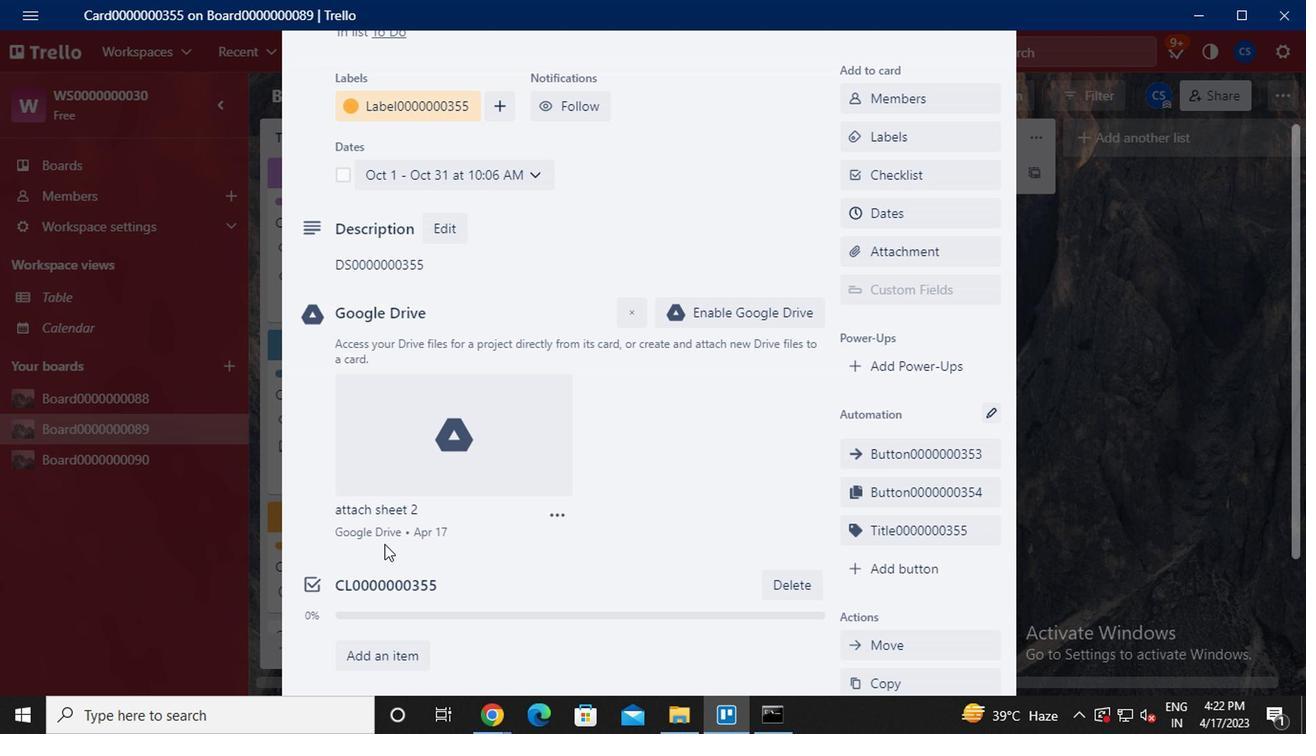 
Action: Mouse scrolled (412, 540) with delta (0, 0)
Screenshot: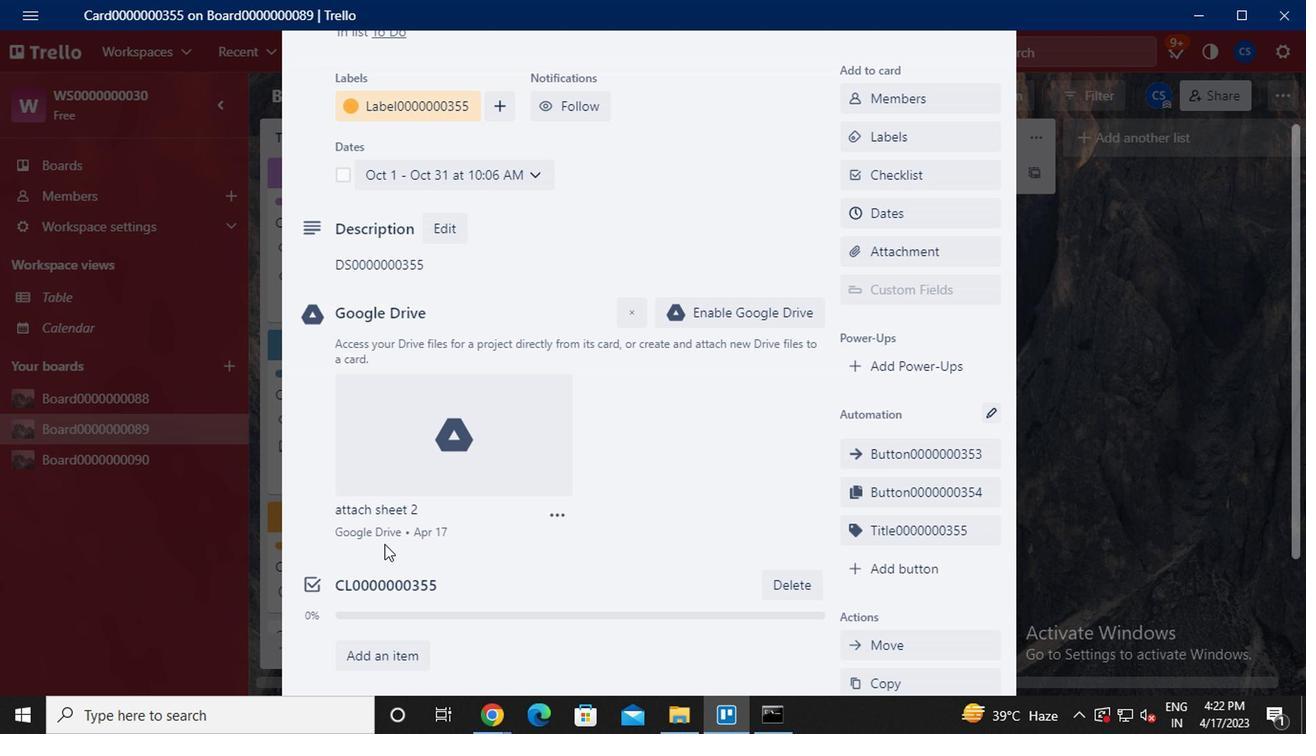 
Action: Mouse moved to (421, 539)
Screenshot: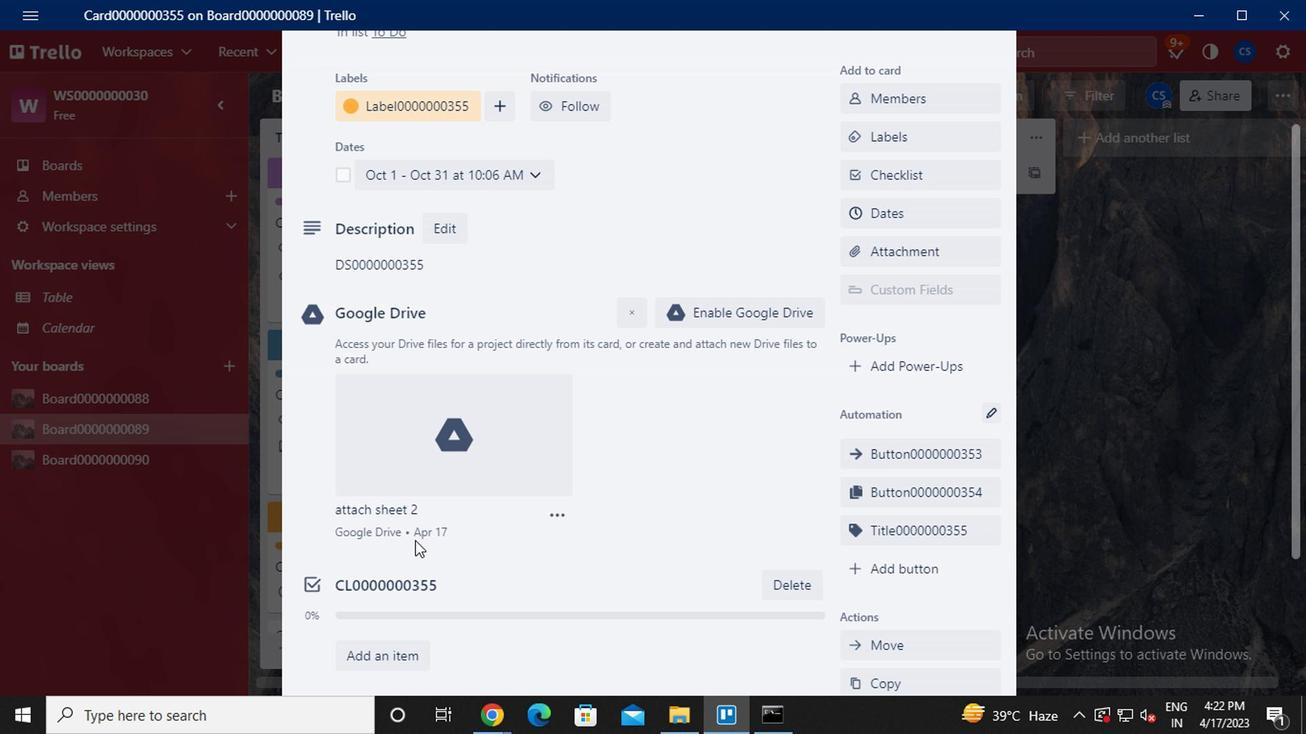 
Action: Mouse scrolled (421, 538) with delta (0, -1)
Screenshot: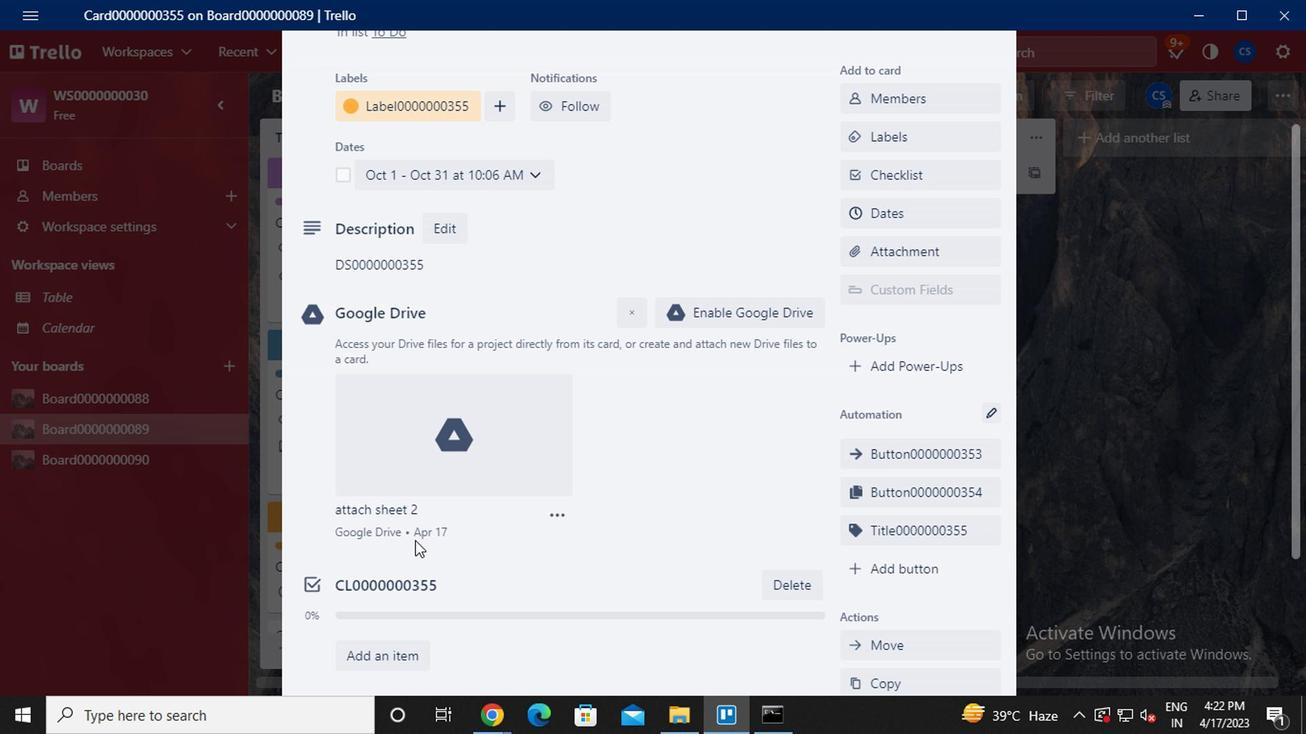 
Action: Mouse moved to (427, 539)
Screenshot: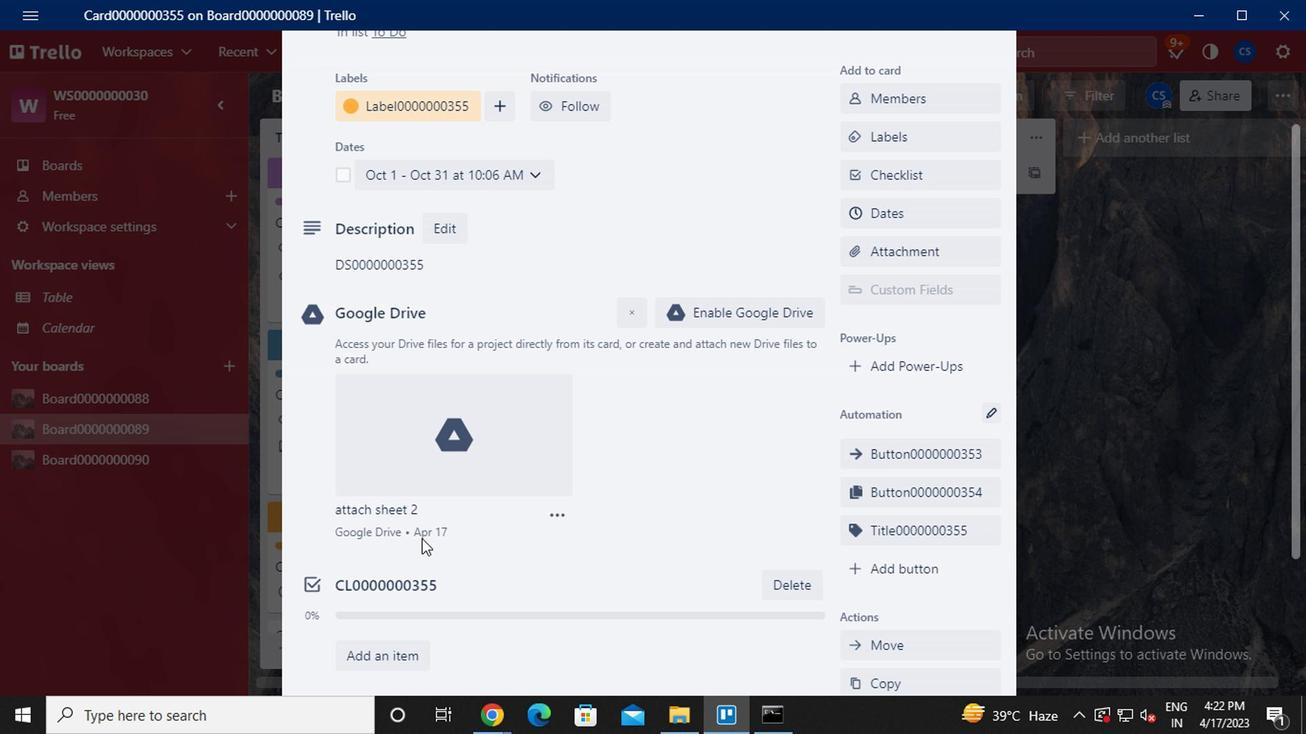
Action: Mouse scrolled (427, 538) with delta (0, -1)
Screenshot: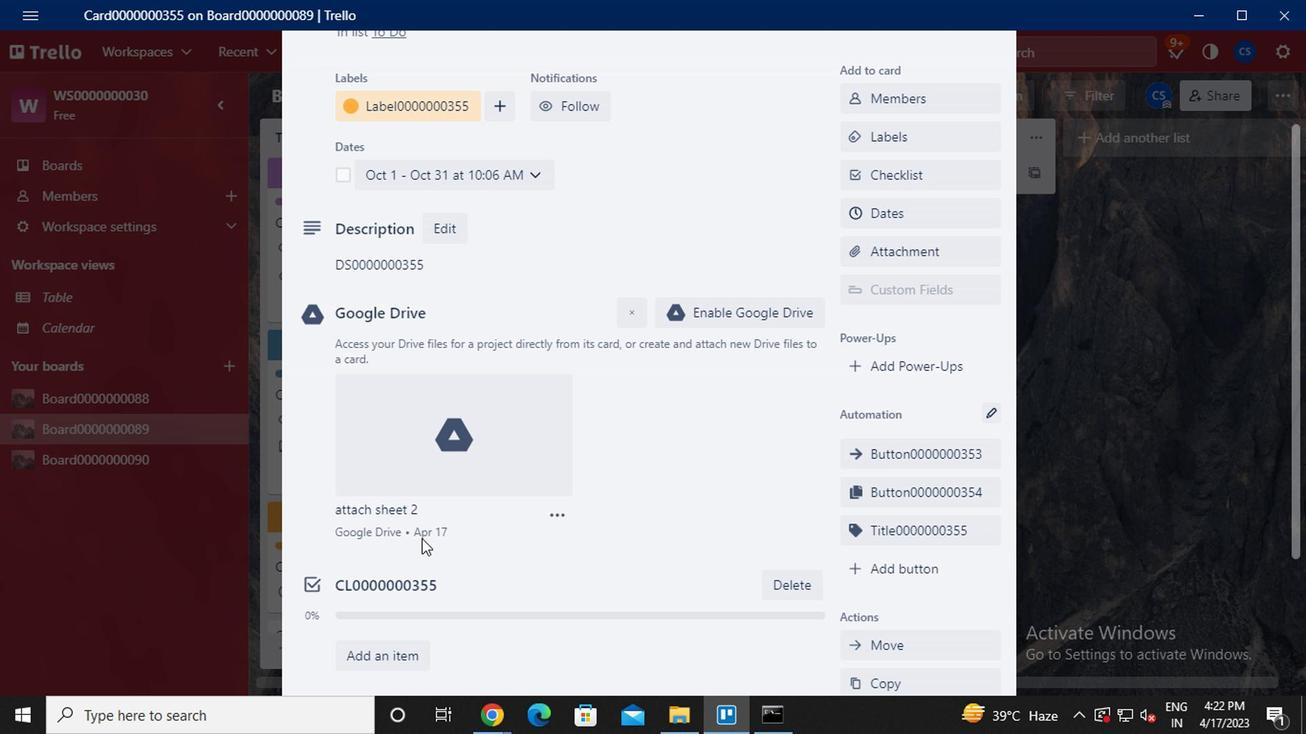 
Action: Mouse moved to (436, 539)
Screenshot: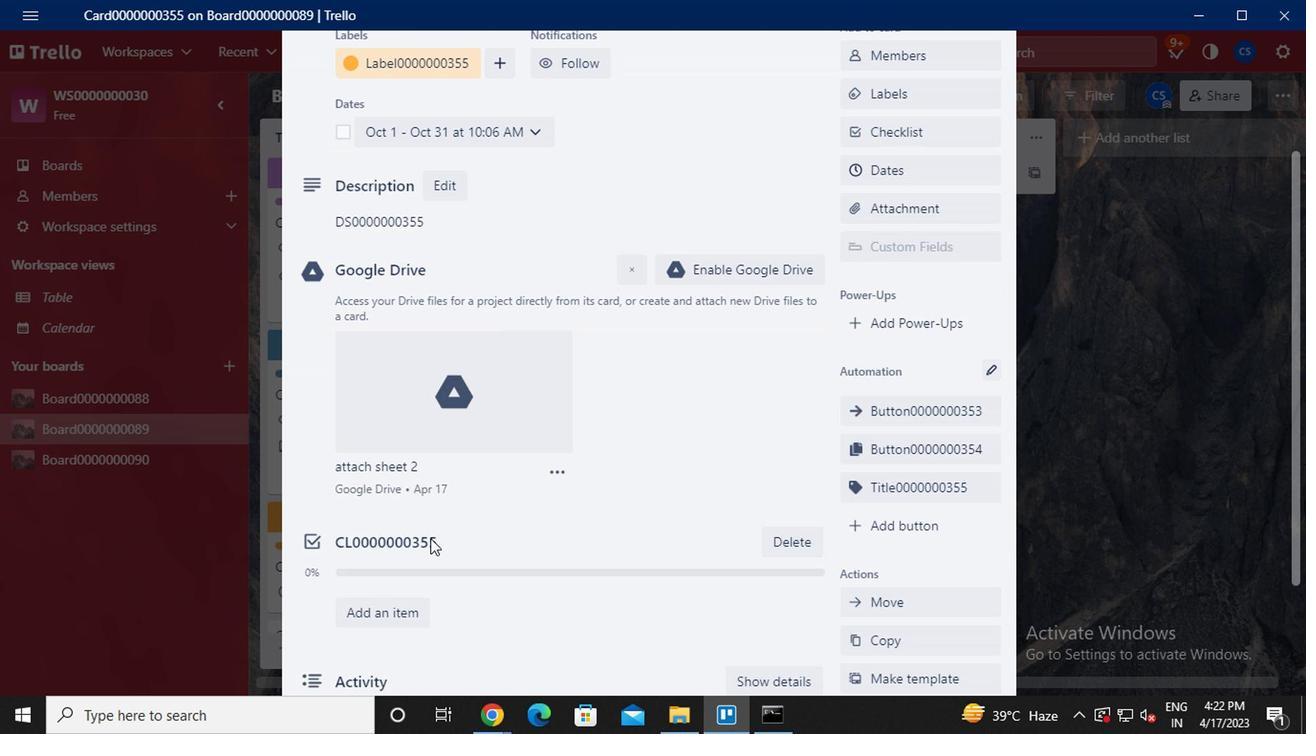 
Action: Mouse scrolled (436, 538) with delta (0, -1)
Screenshot: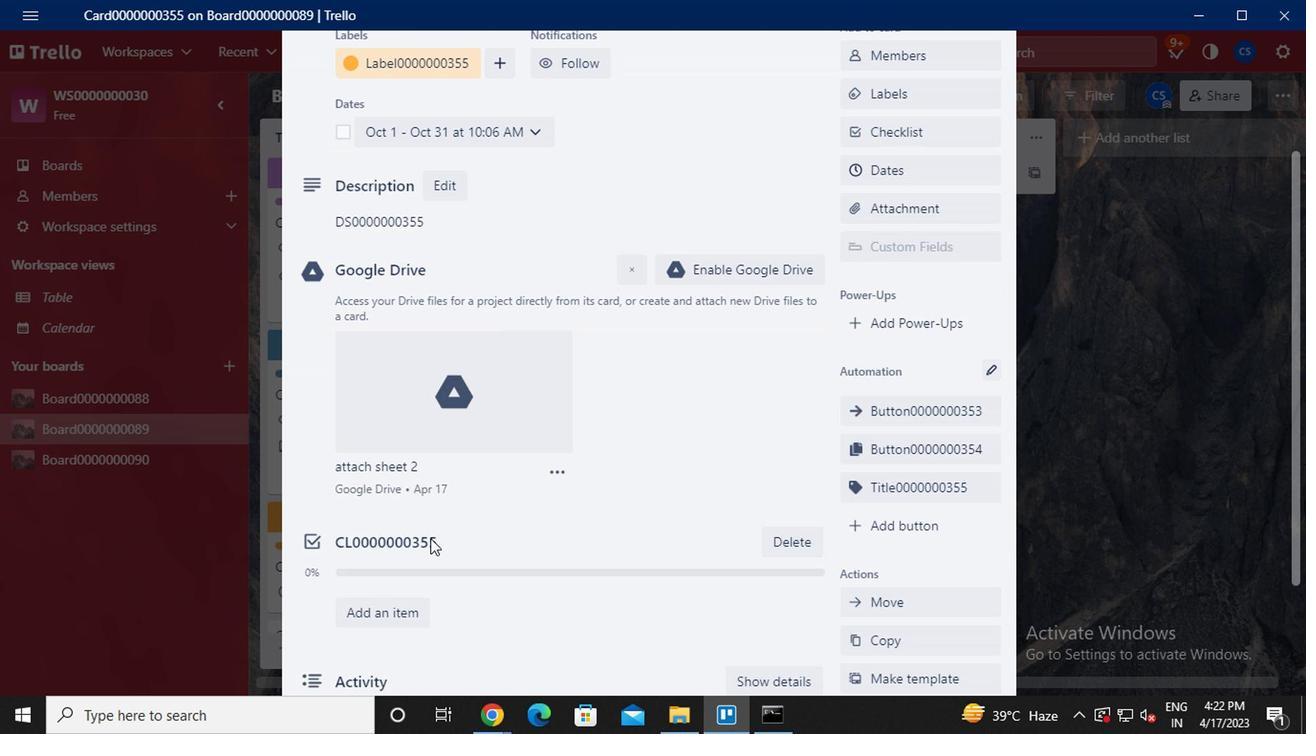 
Action: Mouse moved to (475, 527)
Screenshot: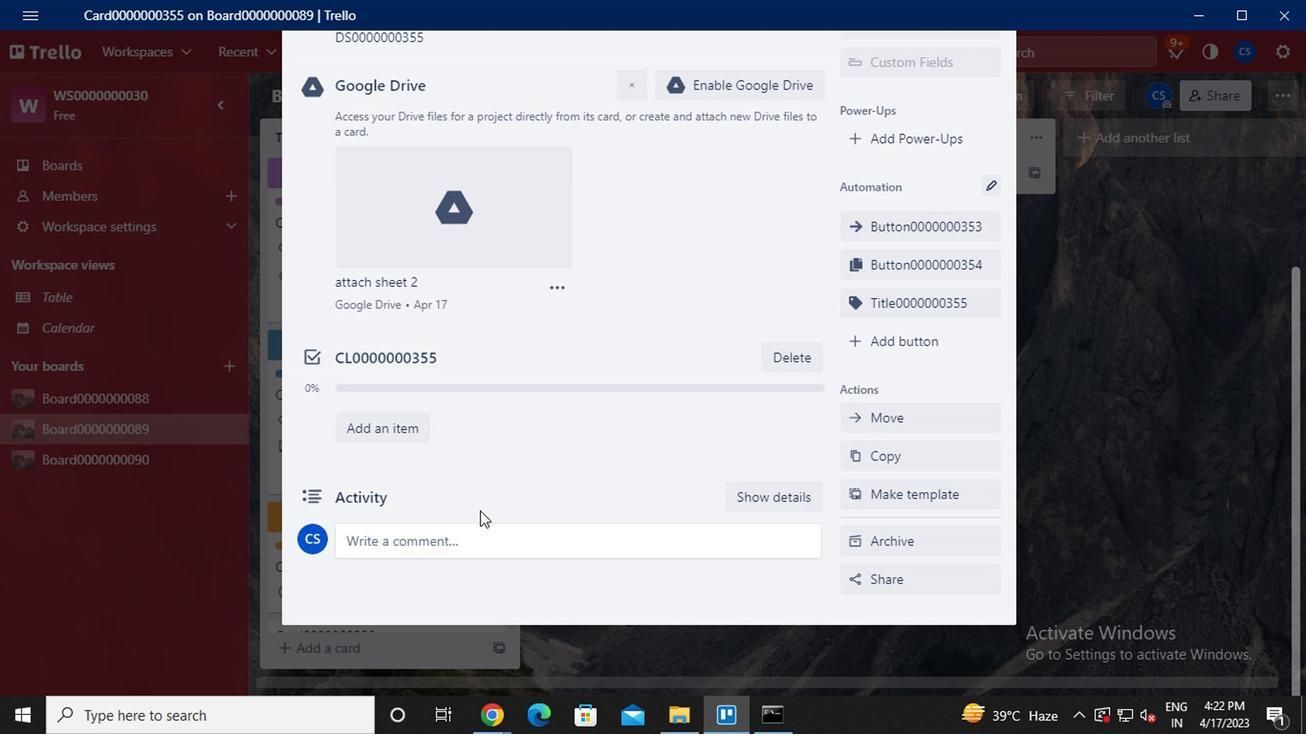 
Action: Mouse pressed left at (475, 527)
Screenshot: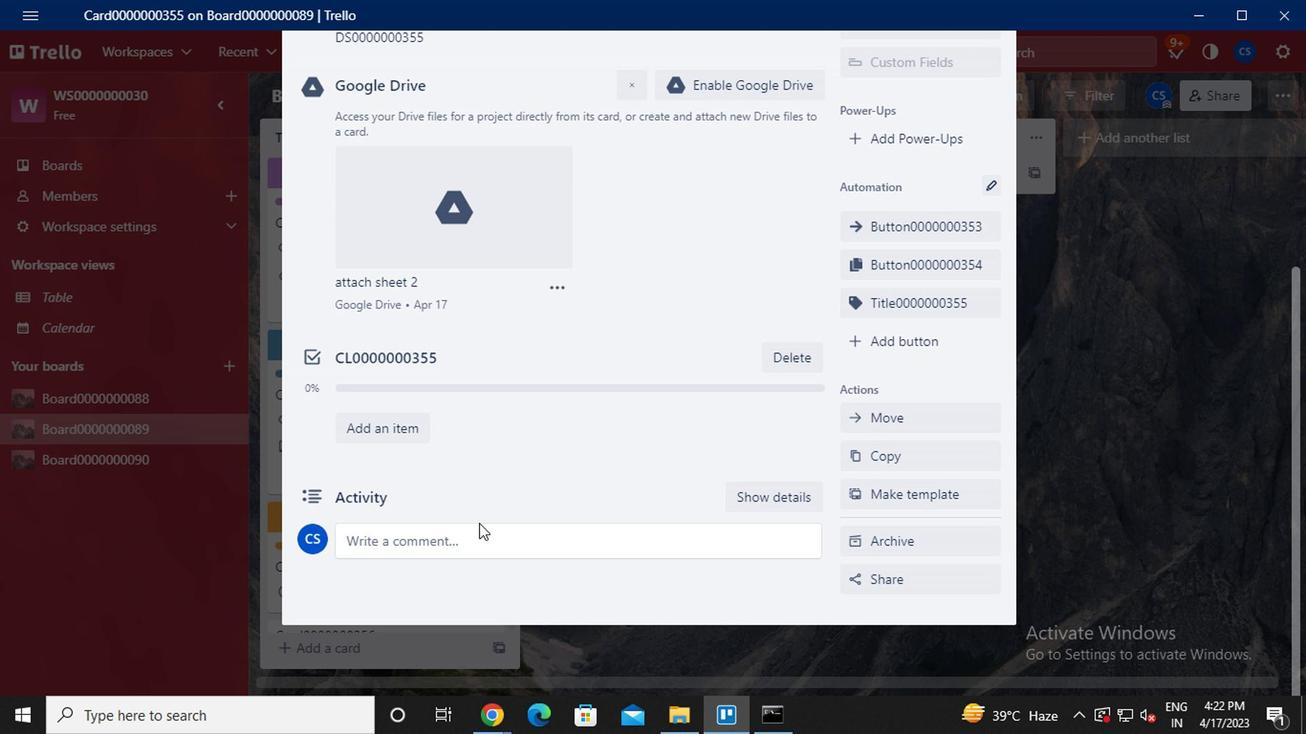 
Action: Key pressed ds0000000355
Screenshot: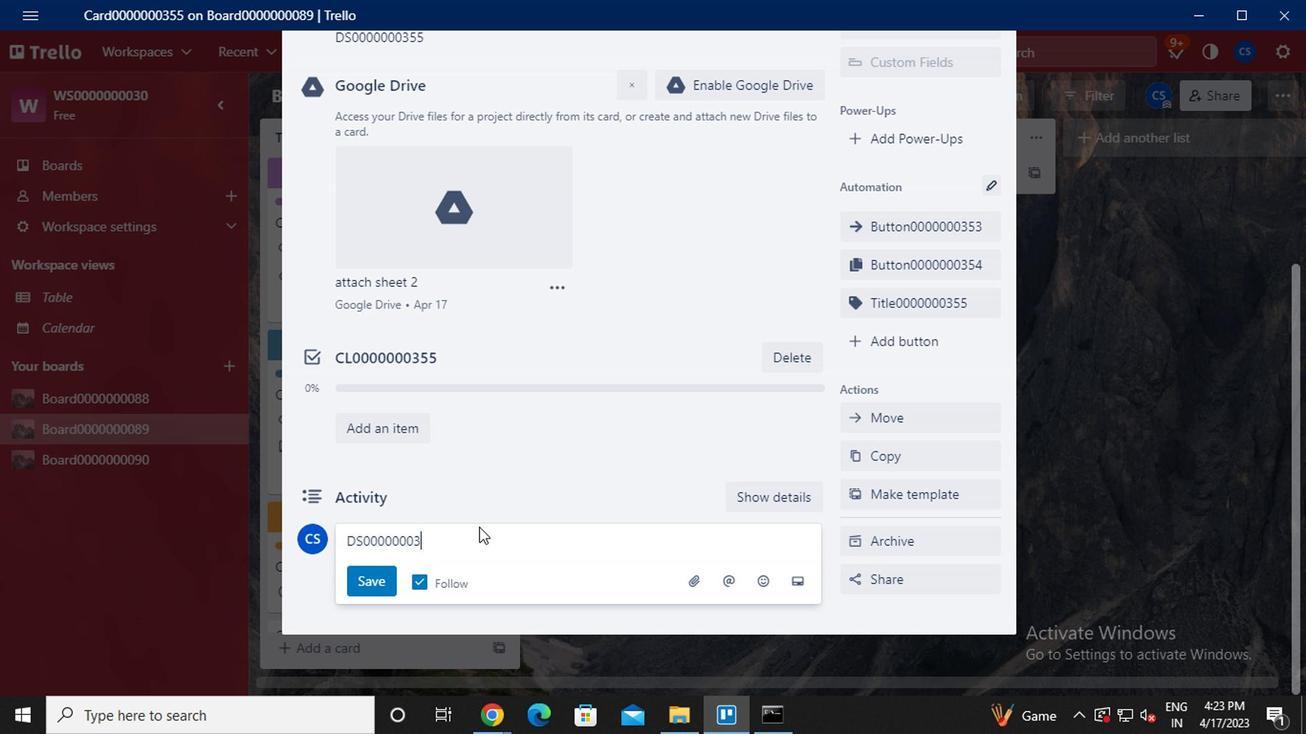 
Action: Mouse moved to (378, 585)
Screenshot: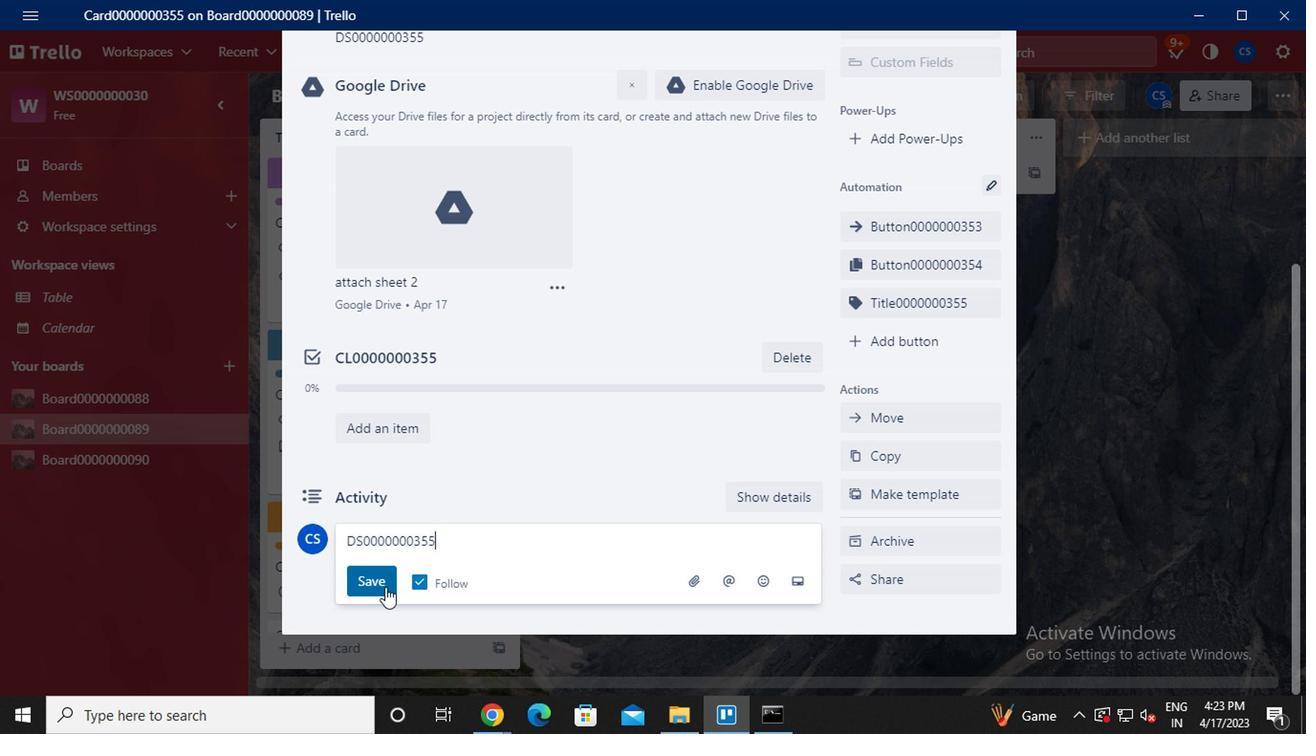 
Action: Mouse pressed left at (378, 585)
Screenshot: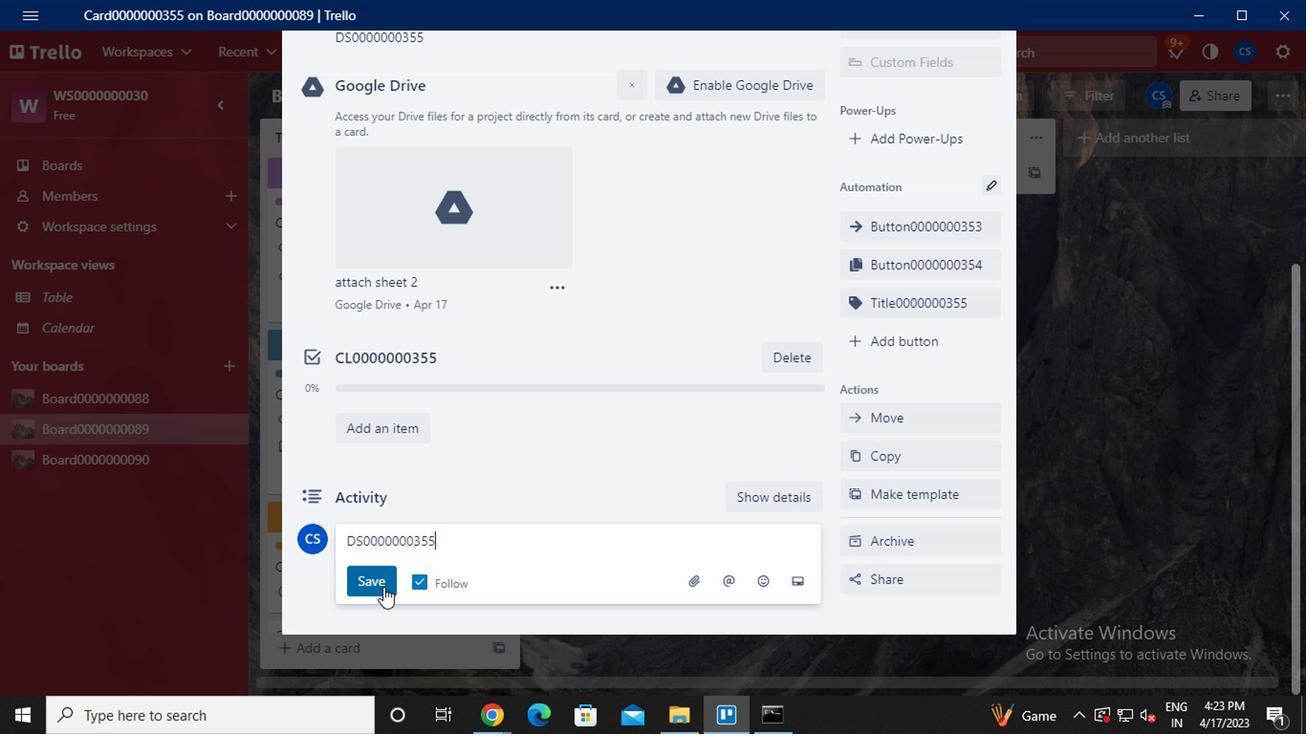 
Action: Mouse moved to (637, 464)
Screenshot: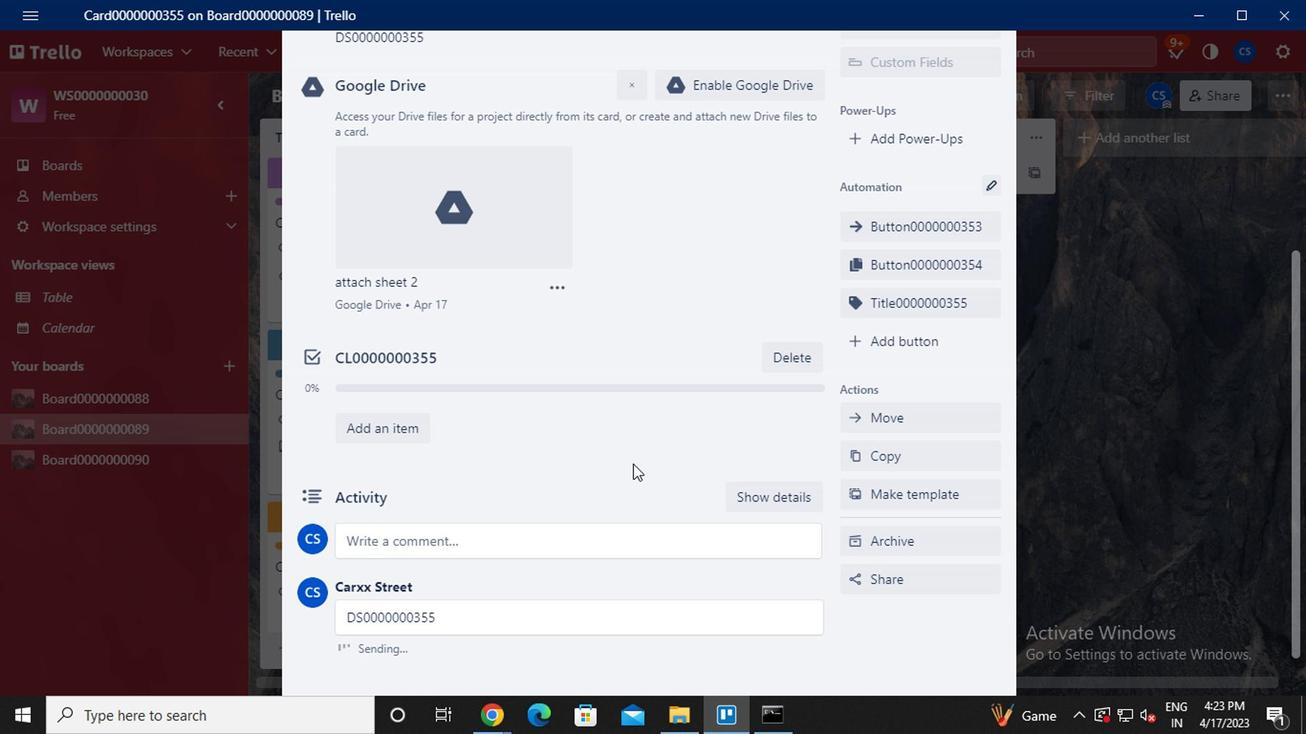 
